 Task: Change  the formatting of the data to Which is Less than 10, In conditional formating, put the option 'Light Red Fill with Drak Red Text. 'add another formatting option Format As Table, insert the option Blue Table style Light 9 , change the format of Column Width to Auto fit Row HeightIn the sheet  Attendance Tracking Sheetbook
Action: Mouse moved to (64, 151)
Screenshot: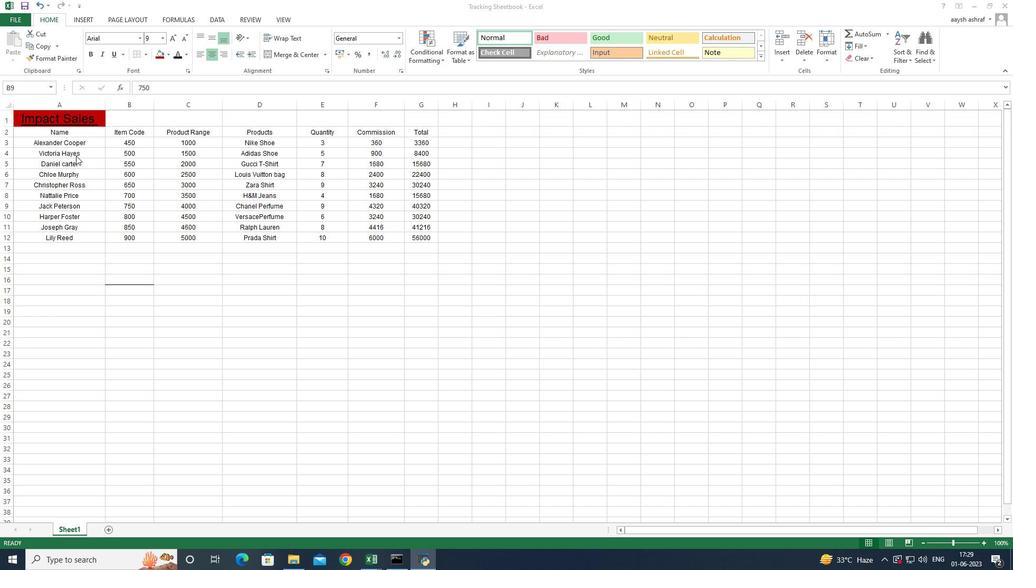 
Action: Mouse pressed left at (64, 151)
Screenshot: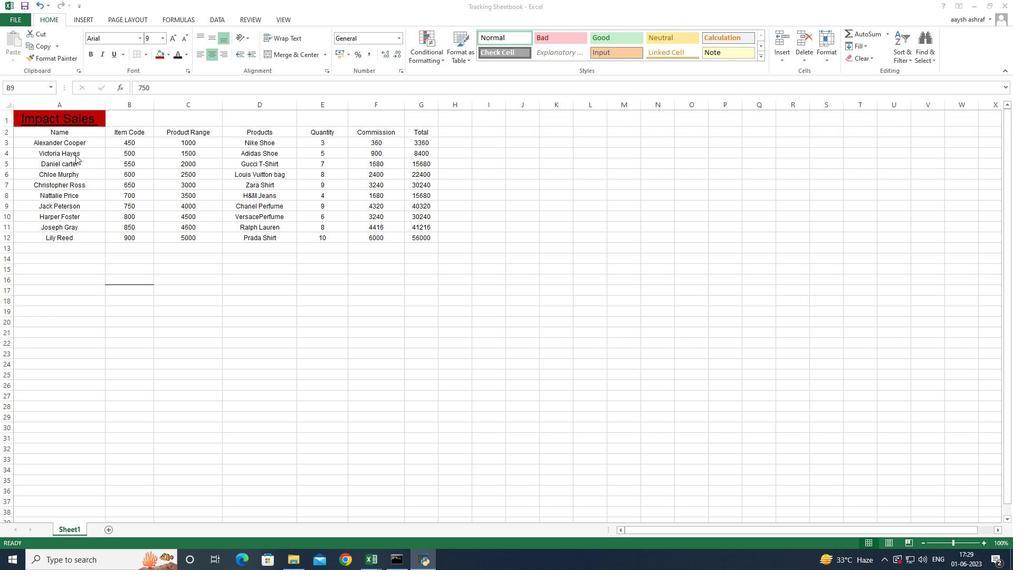 
Action: Mouse moved to (21, 129)
Screenshot: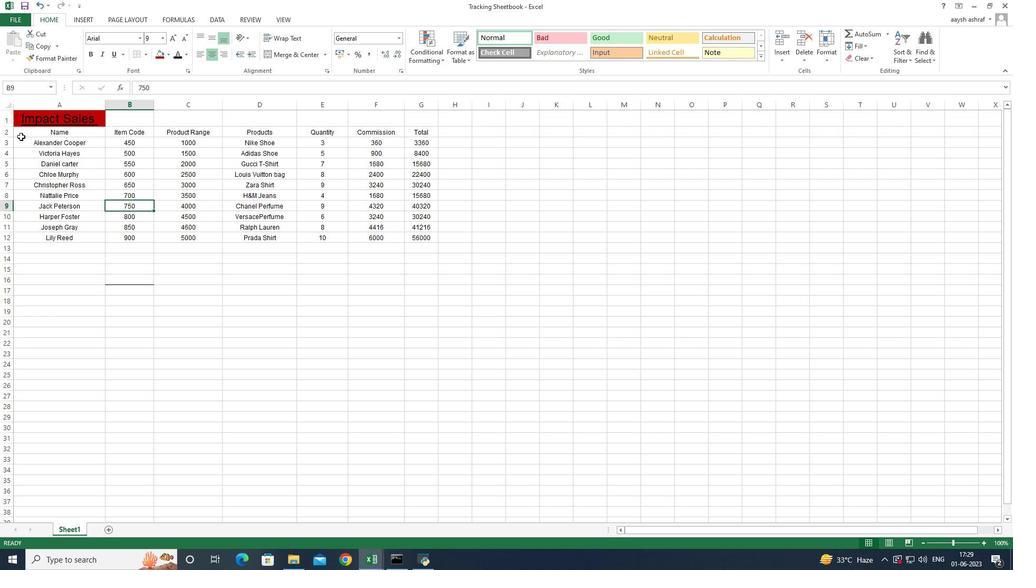 
Action: Mouse pressed left at (21, 129)
Screenshot: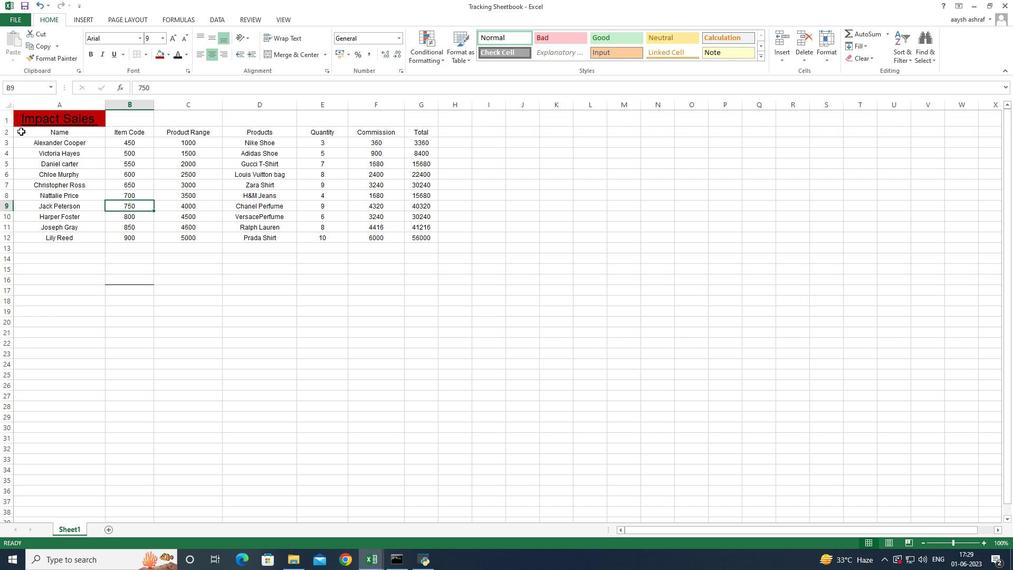 
Action: Mouse moved to (433, 48)
Screenshot: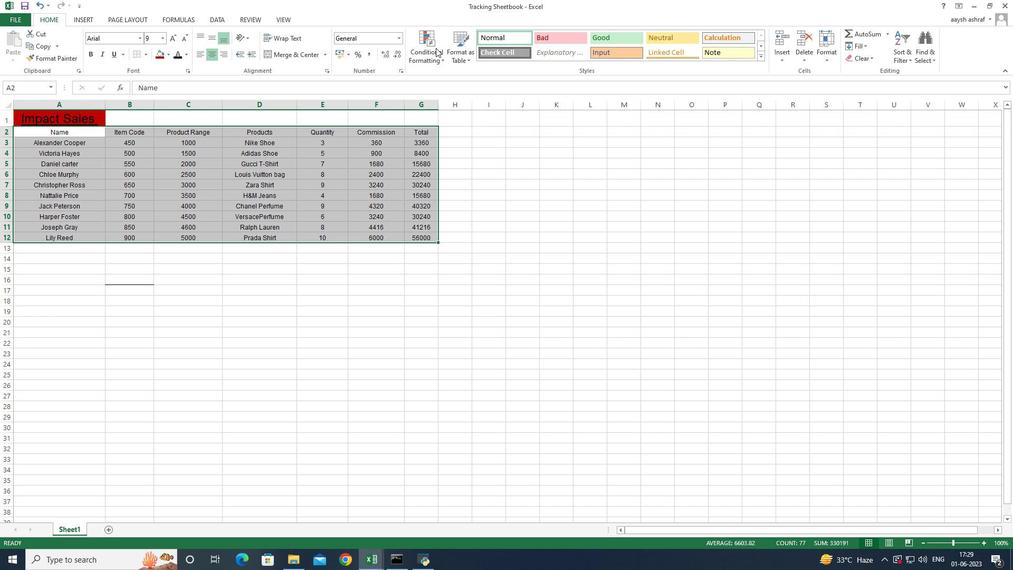 
Action: Mouse pressed left at (433, 48)
Screenshot: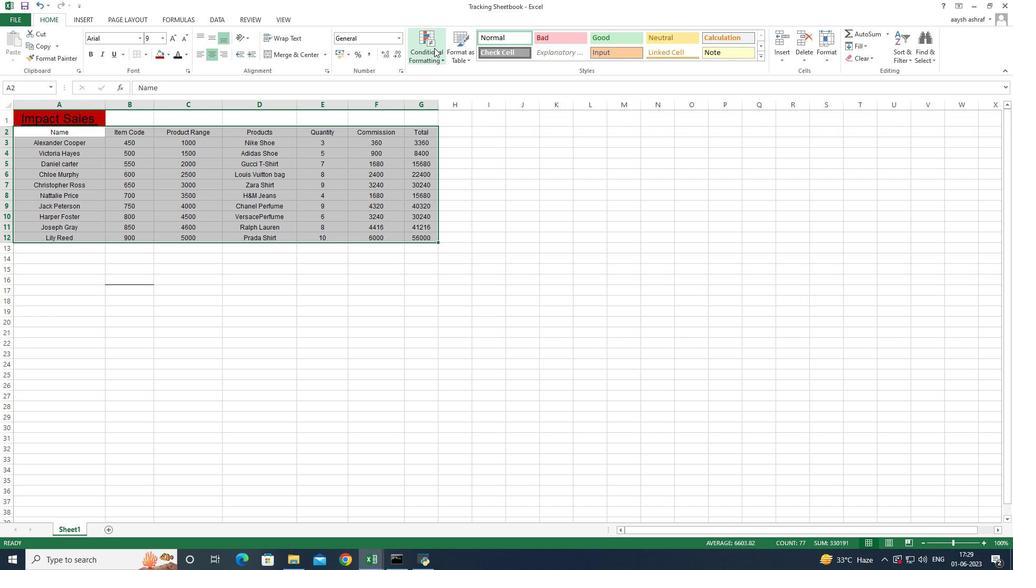 
Action: Mouse moved to (544, 98)
Screenshot: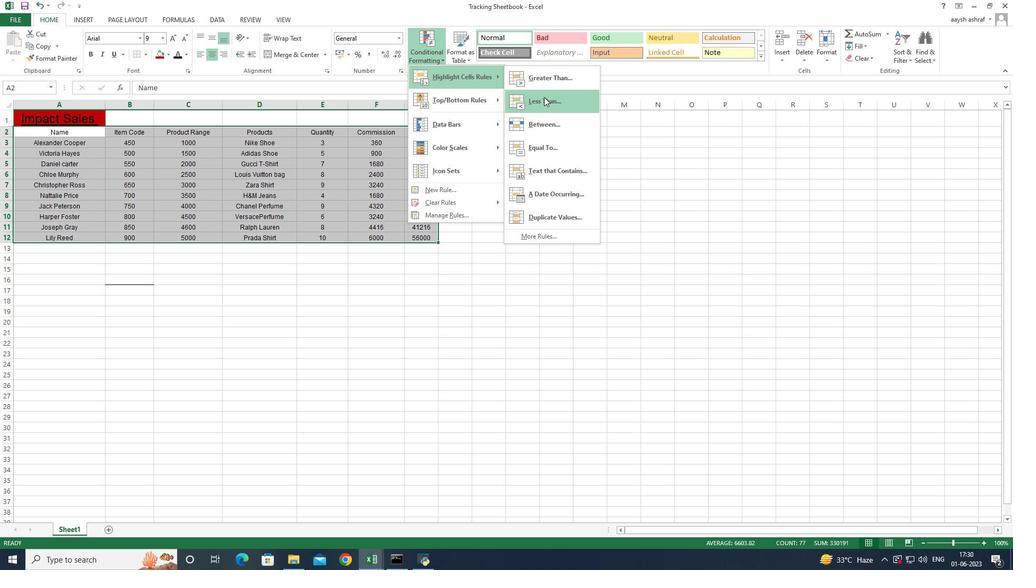 
Action: Mouse pressed left at (544, 98)
Screenshot: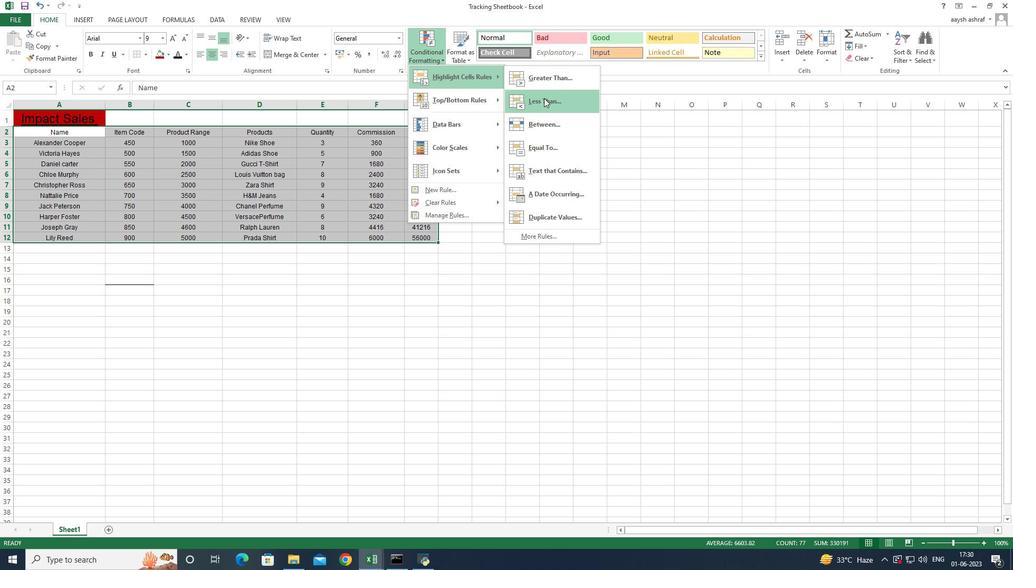 
Action: Mouse moved to (222, 275)
Screenshot: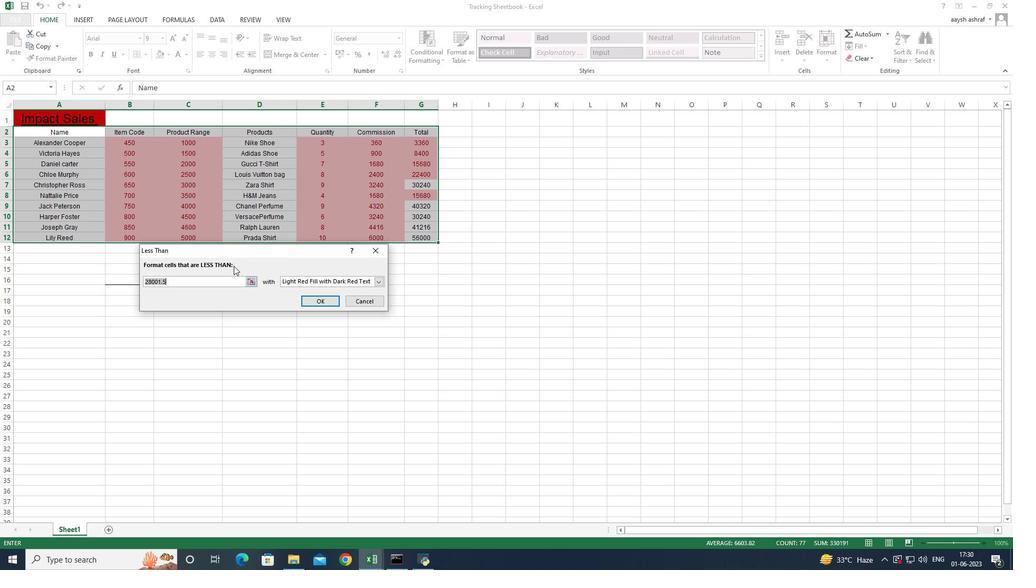 
Action: Key pressed <Key.backspace>10
Screenshot: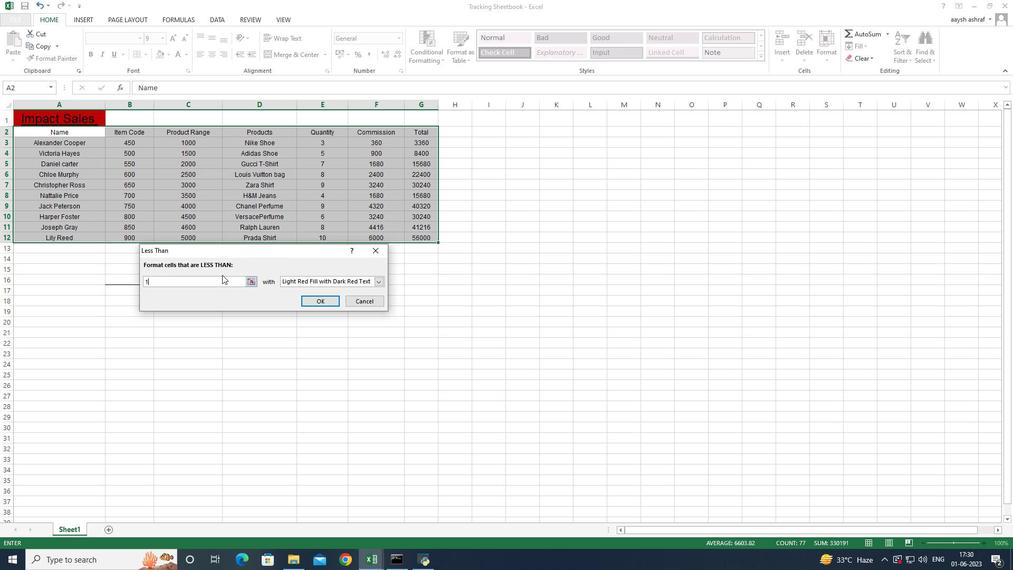 
Action: Mouse moved to (379, 278)
Screenshot: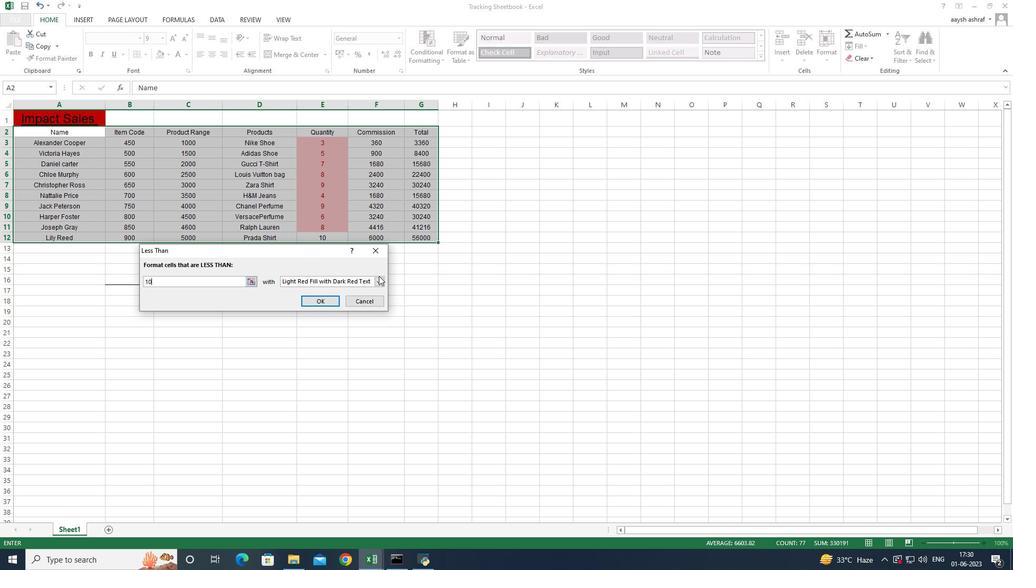 
Action: Mouse pressed left at (379, 278)
Screenshot: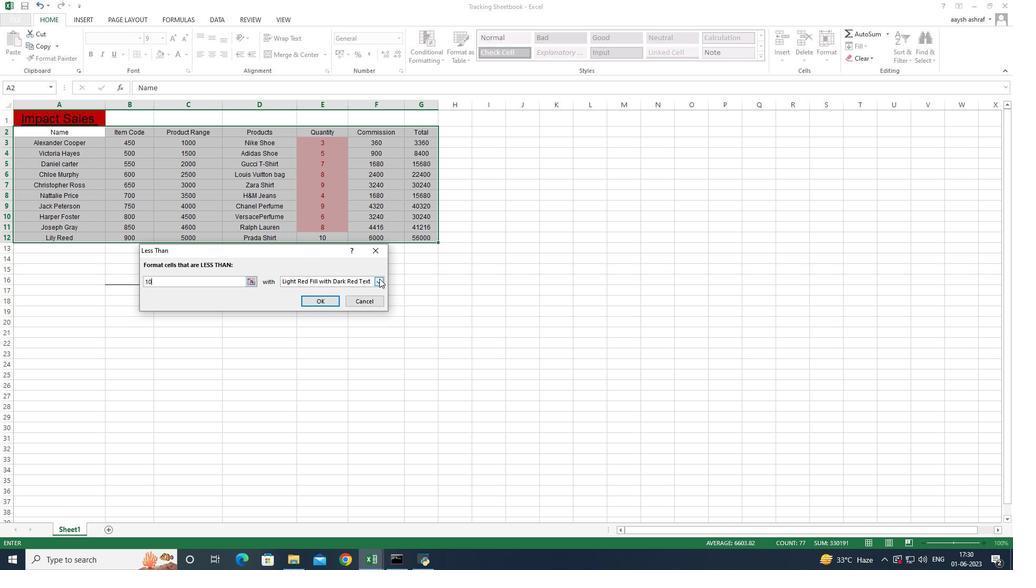 
Action: Mouse moved to (339, 290)
Screenshot: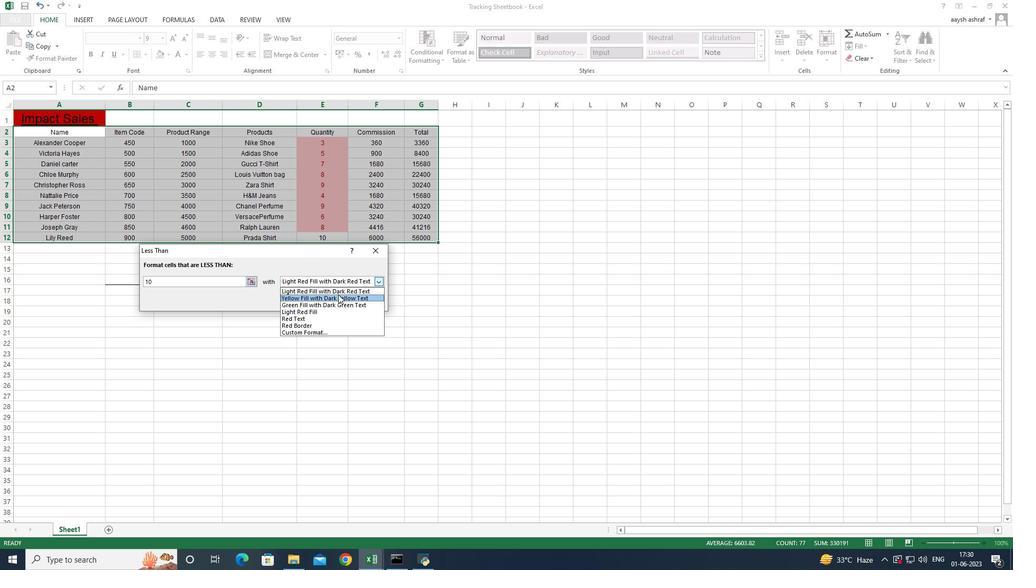 
Action: Mouse pressed left at (339, 290)
Screenshot: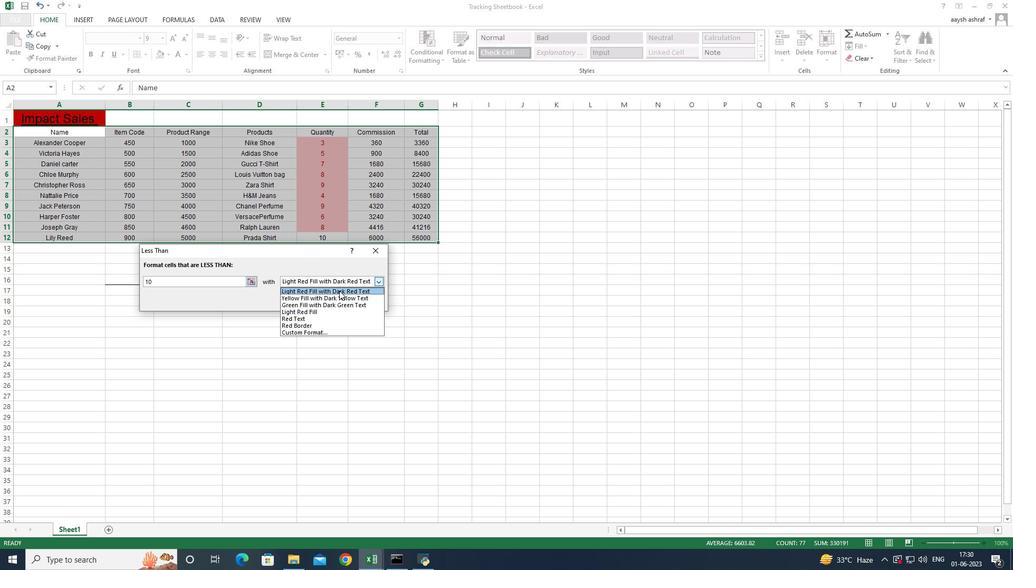 
Action: Mouse moved to (318, 298)
Screenshot: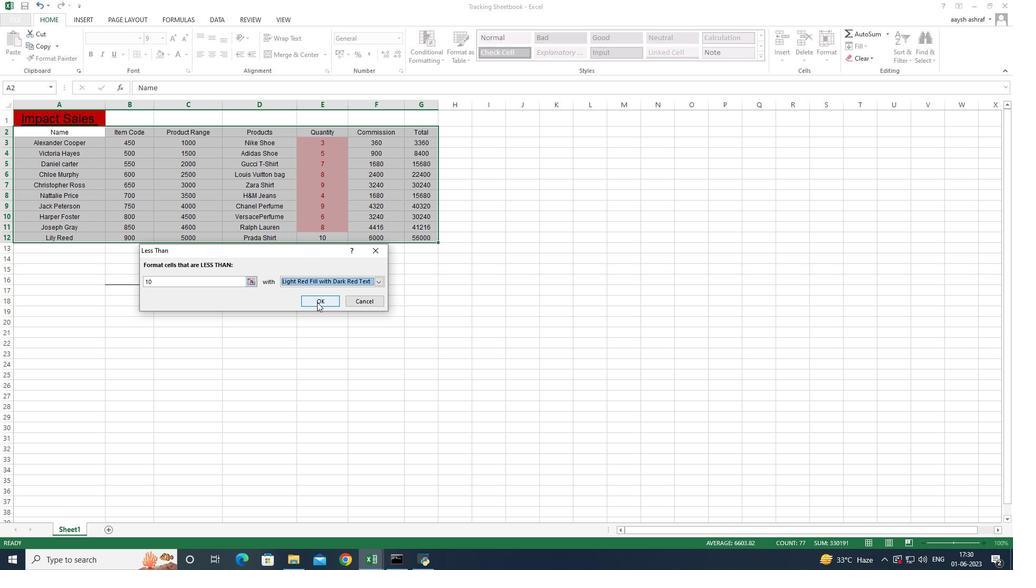 
Action: Mouse pressed left at (318, 298)
Screenshot: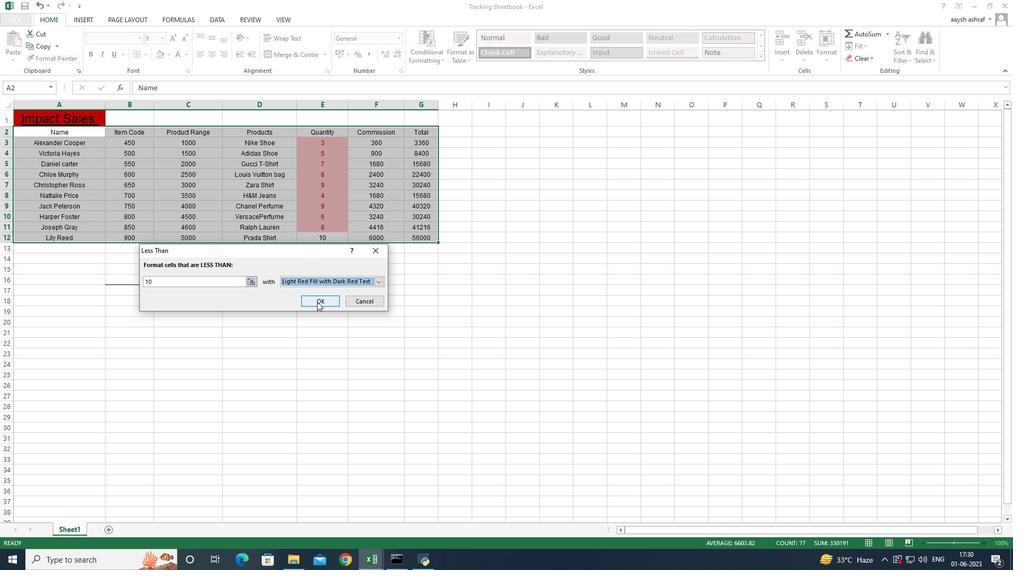
Action: Mouse moved to (457, 47)
Screenshot: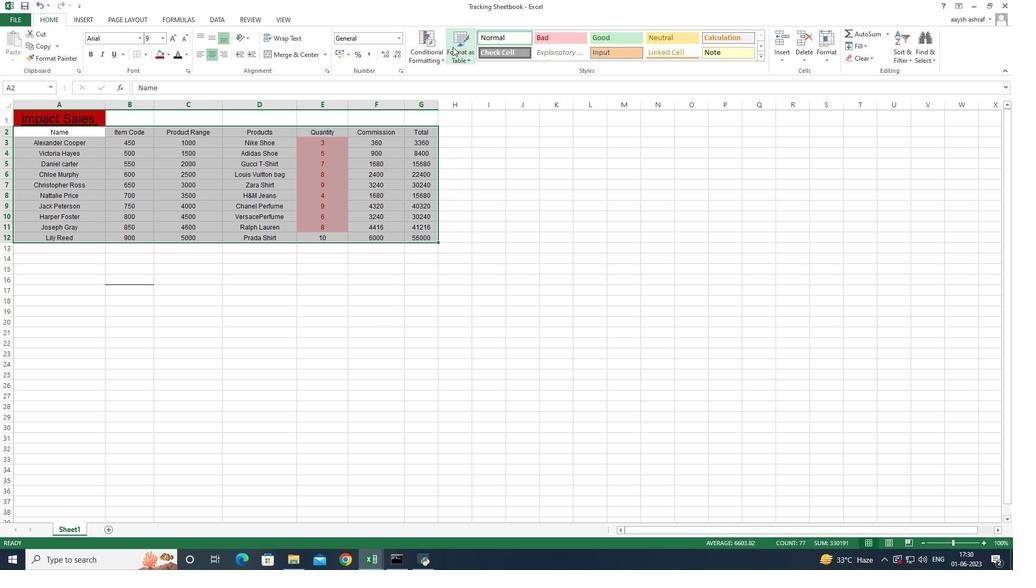 
Action: Mouse pressed left at (457, 47)
Screenshot: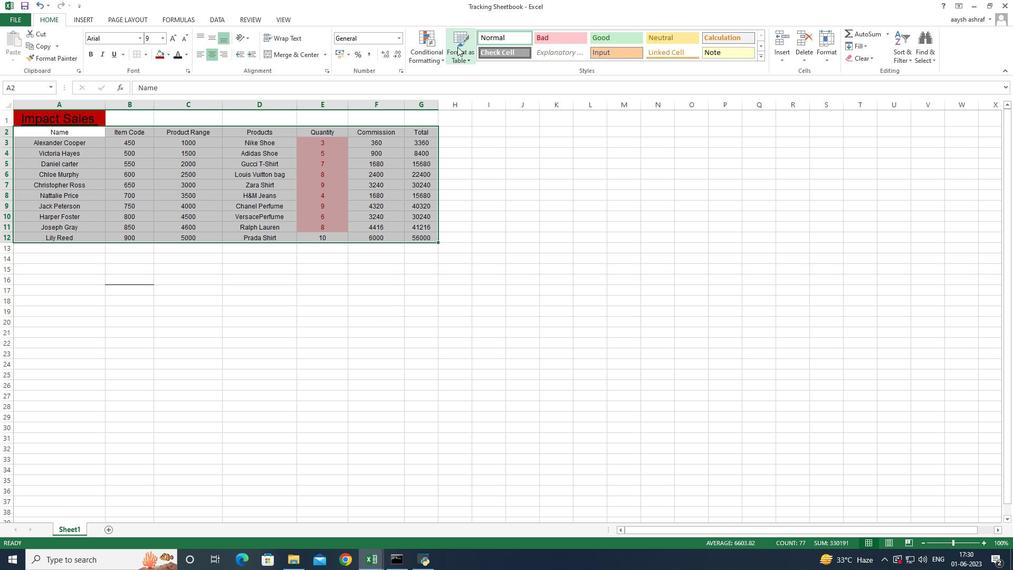 
Action: Mouse moved to (600, 215)
Screenshot: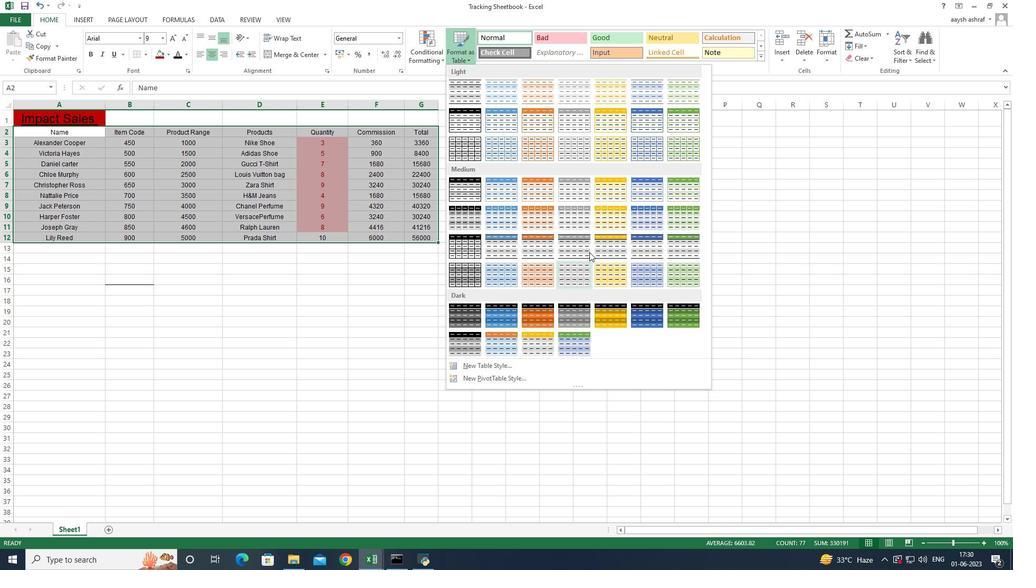 
Action: Mouse scrolled (600, 216) with delta (0, 0)
Screenshot: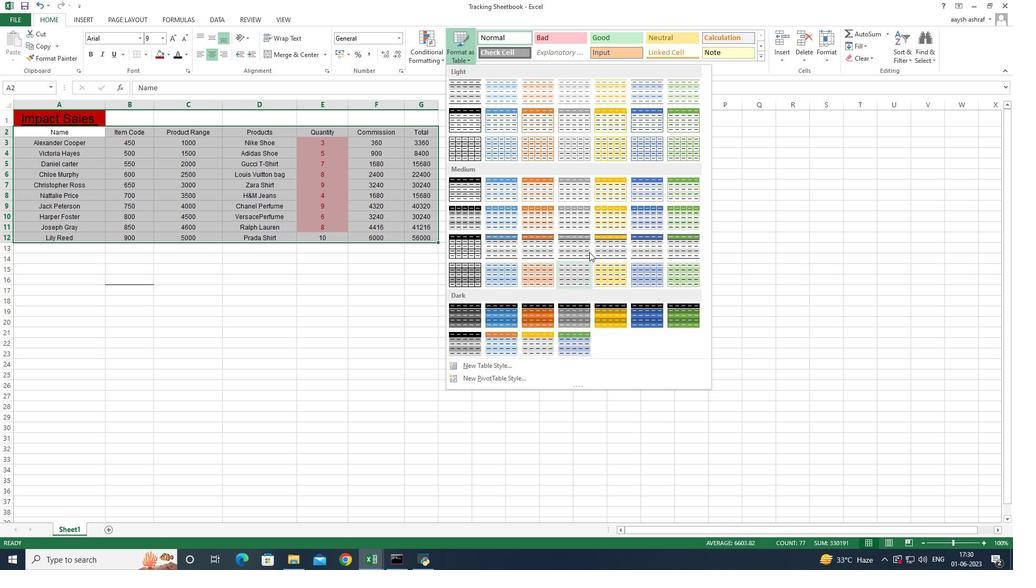
Action: Mouse scrolled (600, 216) with delta (0, 0)
Screenshot: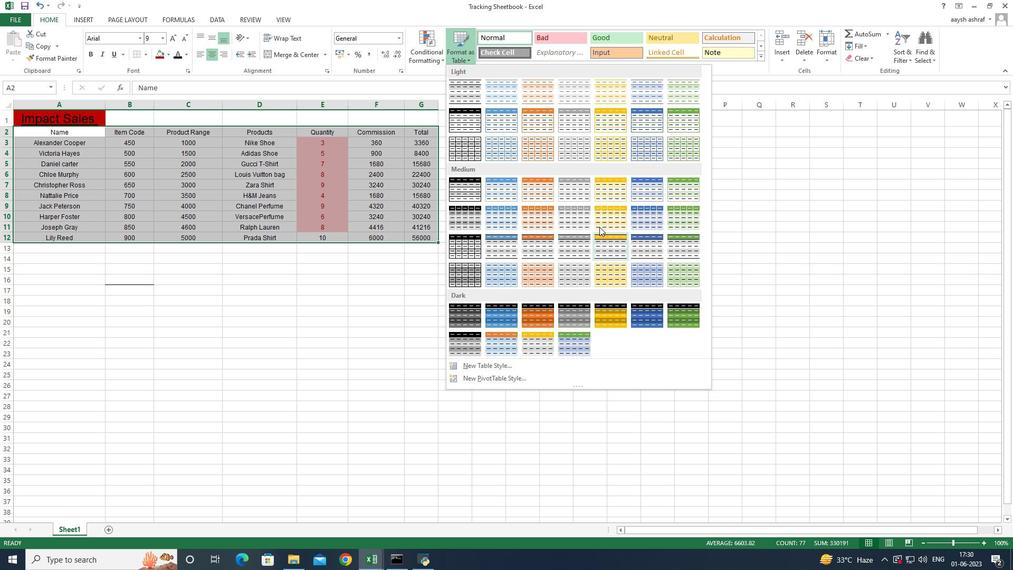 
Action: Mouse scrolled (600, 216) with delta (0, 0)
Screenshot: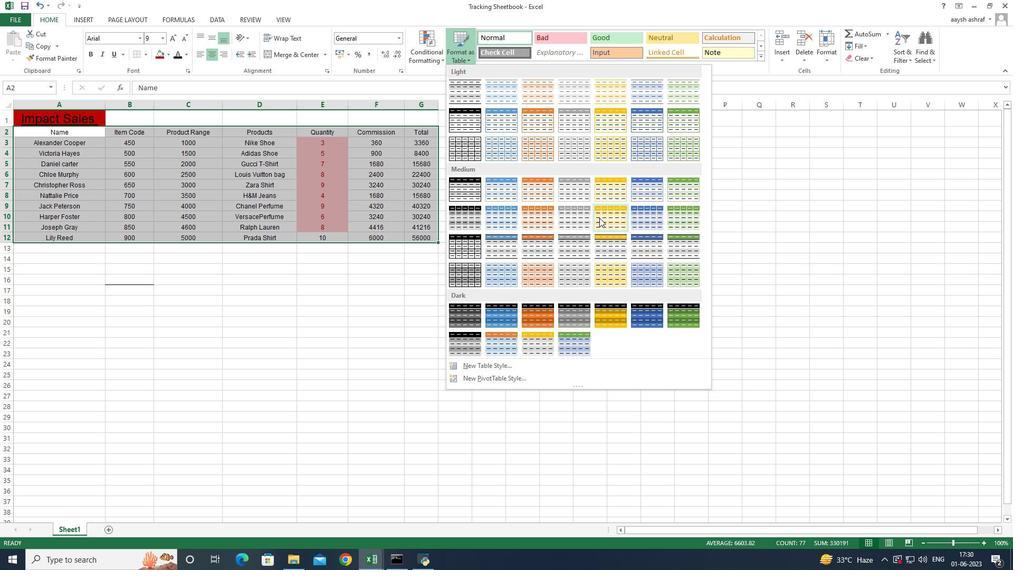 
Action: Mouse scrolled (600, 216) with delta (0, 0)
Screenshot: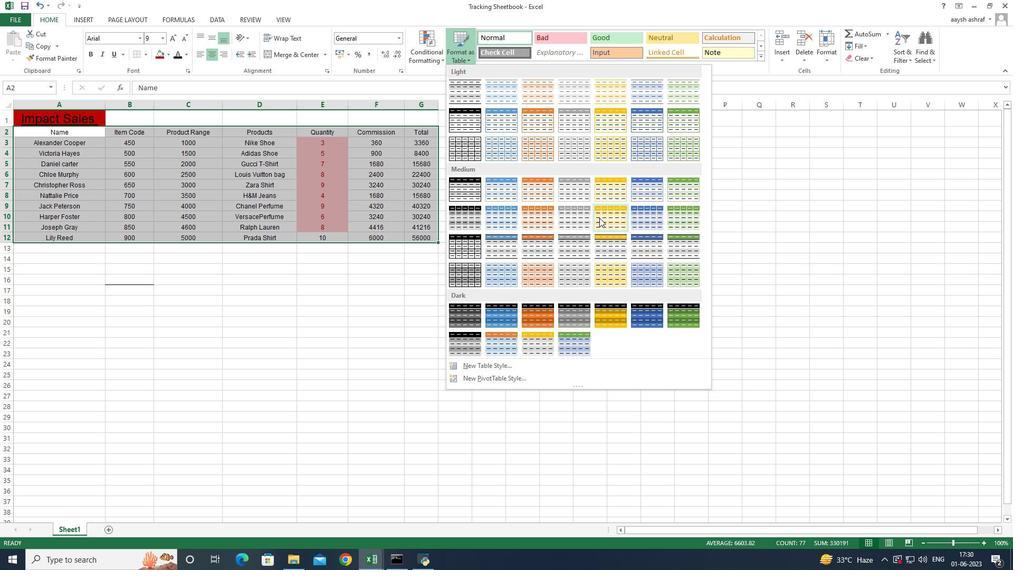 
Action: Mouse moved to (523, 207)
Screenshot: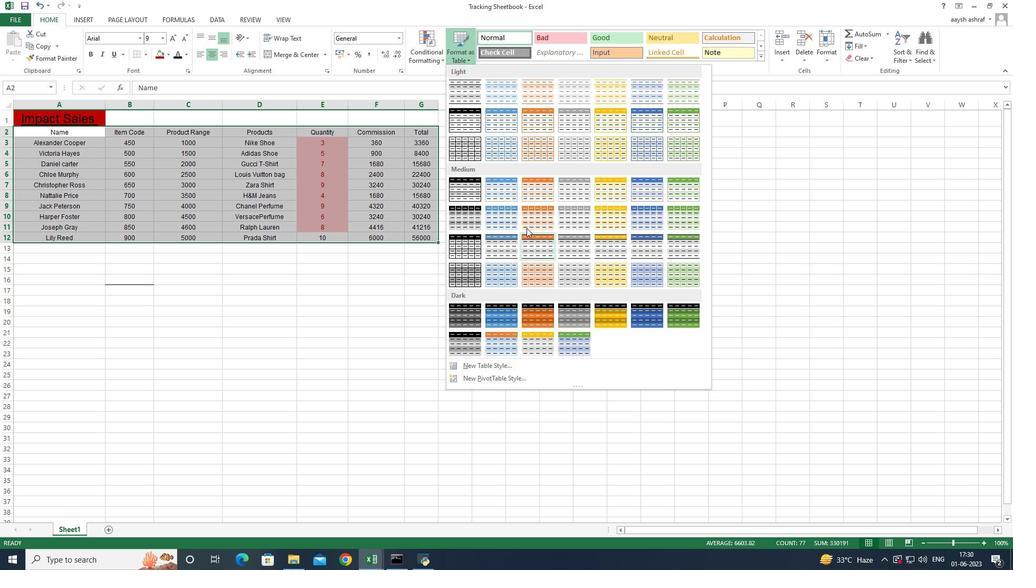
Action: Mouse scrolled (523, 207) with delta (0, 0)
Screenshot: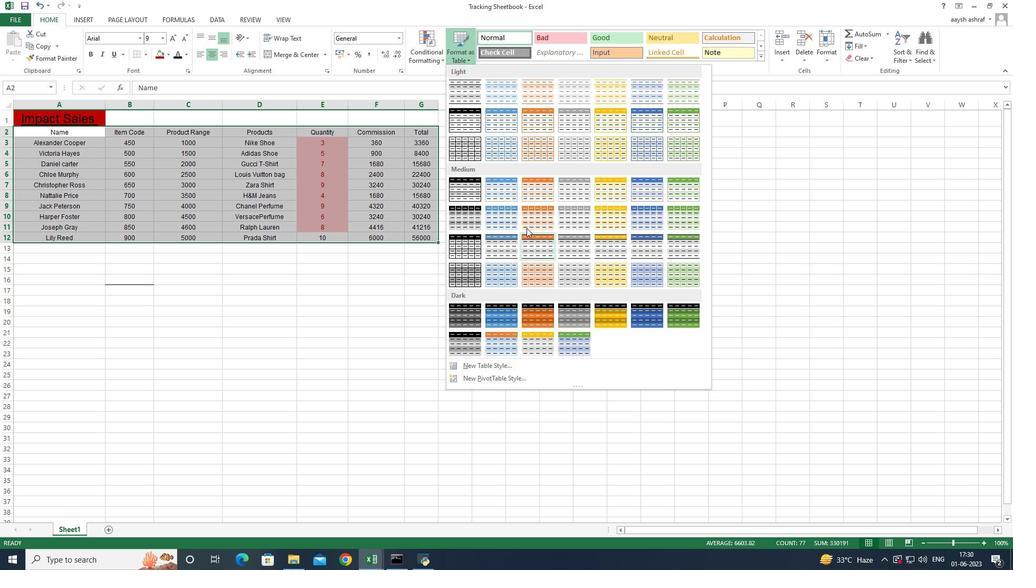 
Action: Mouse scrolled (523, 207) with delta (0, 0)
Screenshot: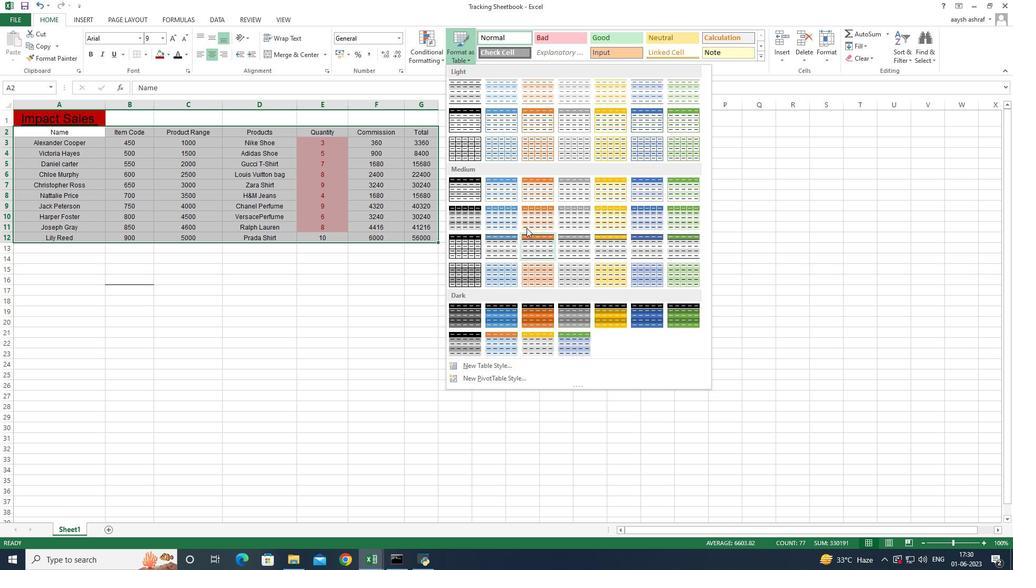 
Action: Mouse scrolled (523, 207) with delta (0, 0)
Screenshot: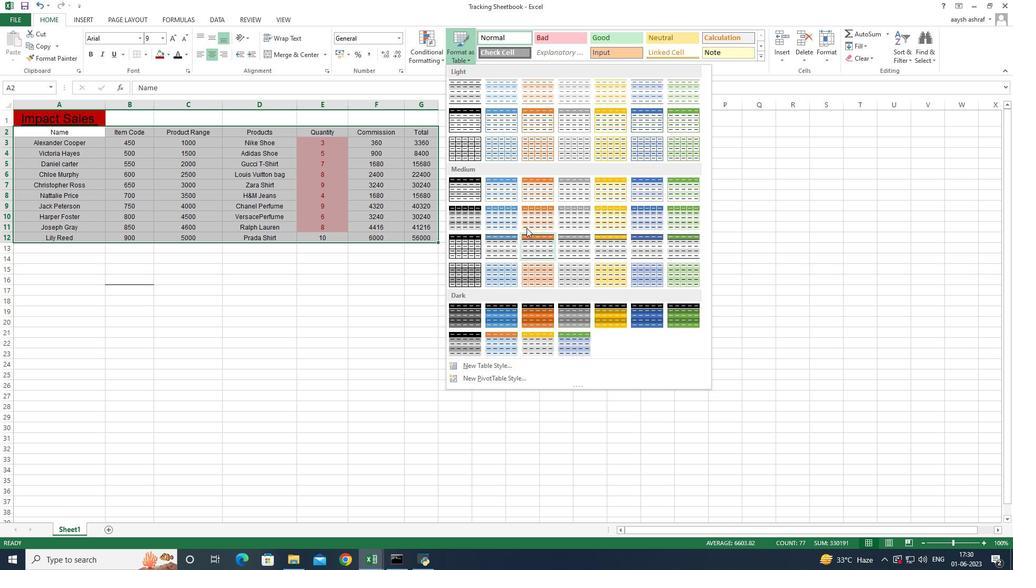 
Action: Mouse scrolled (523, 207) with delta (0, 0)
Screenshot: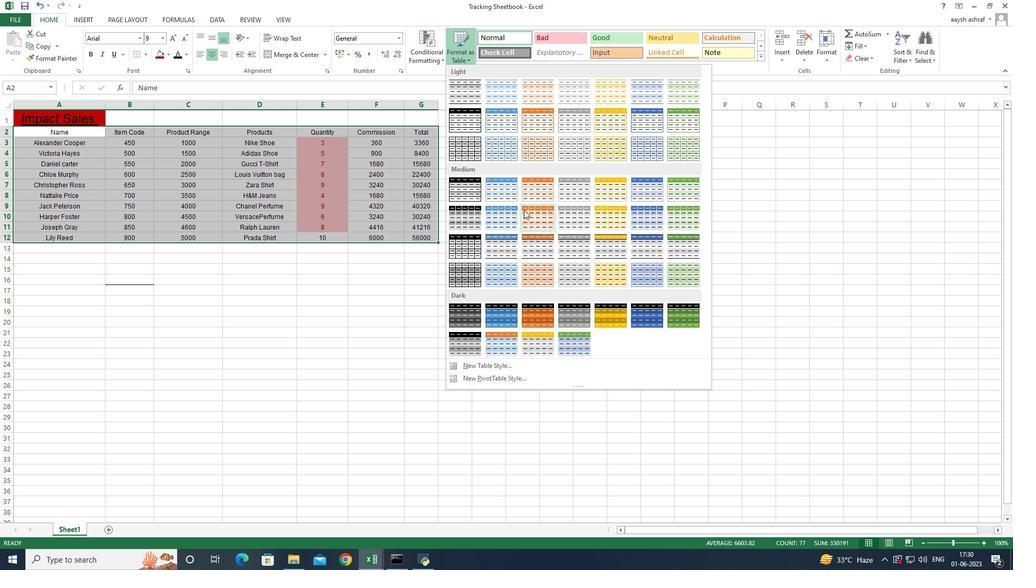 
Action: Mouse scrolled (523, 207) with delta (0, 0)
Screenshot: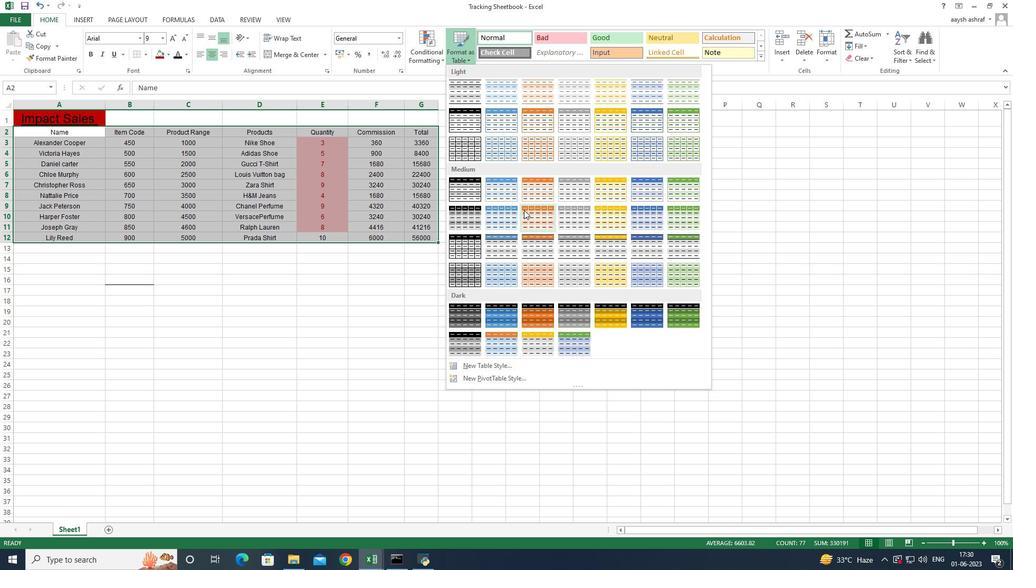 
Action: Mouse moved to (523, 205)
Screenshot: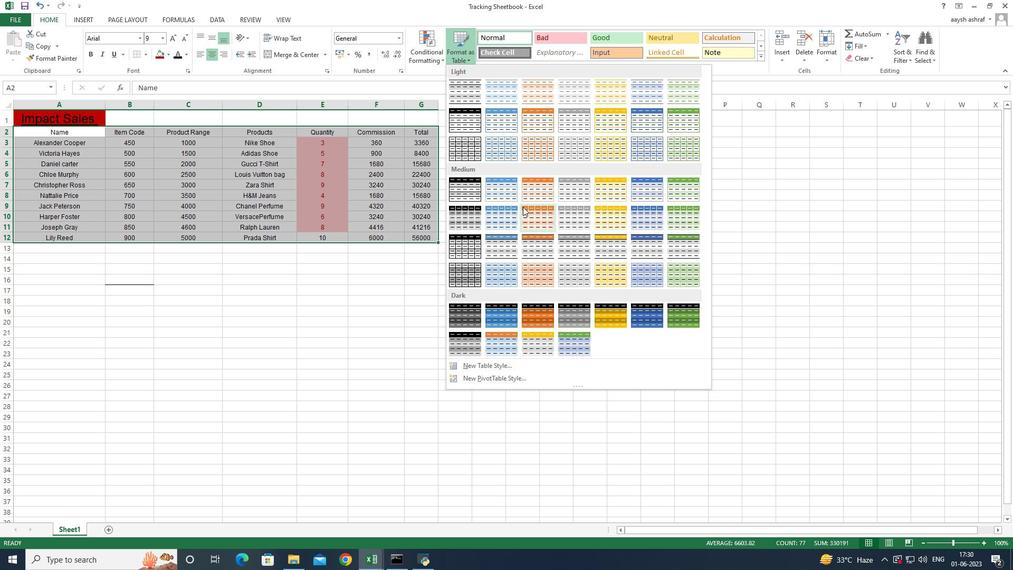 
Action: Mouse scrolled (523, 206) with delta (0, 0)
Screenshot: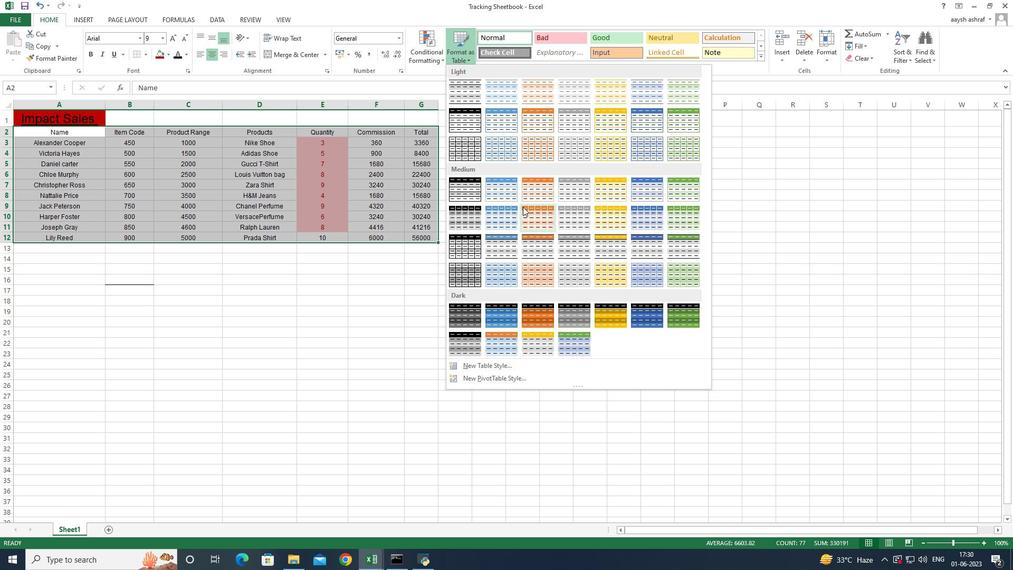 
Action: Mouse scrolled (523, 206) with delta (0, 0)
Screenshot: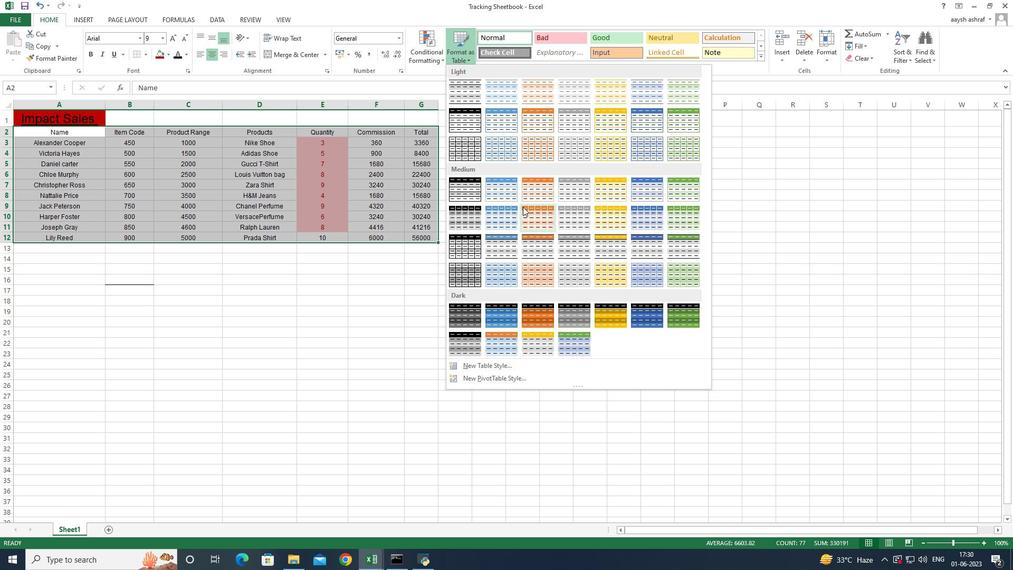 
Action: Mouse scrolled (523, 206) with delta (0, 0)
Screenshot: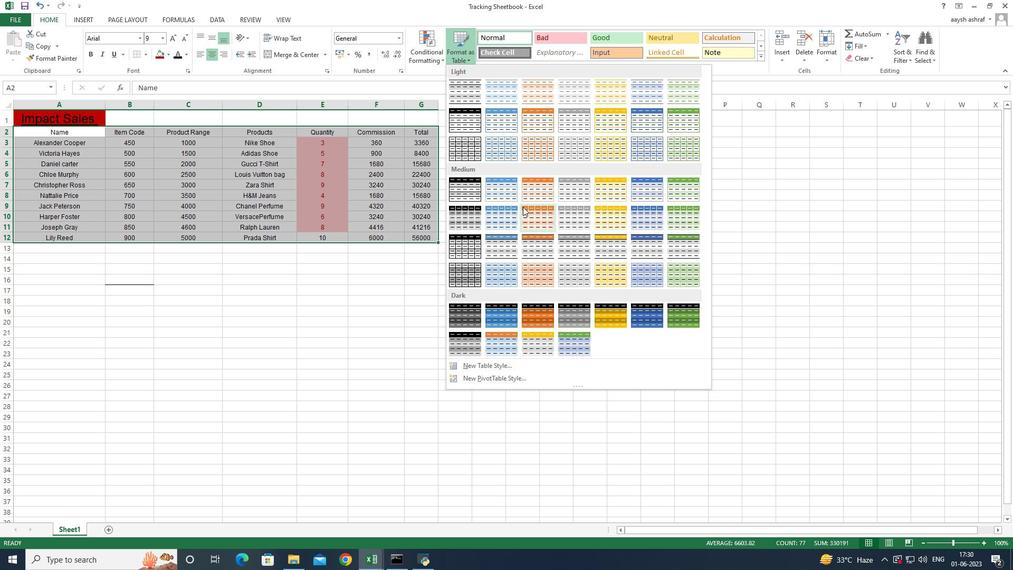 
Action: Mouse scrolled (523, 206) with delta (0, 0)
Screenshot: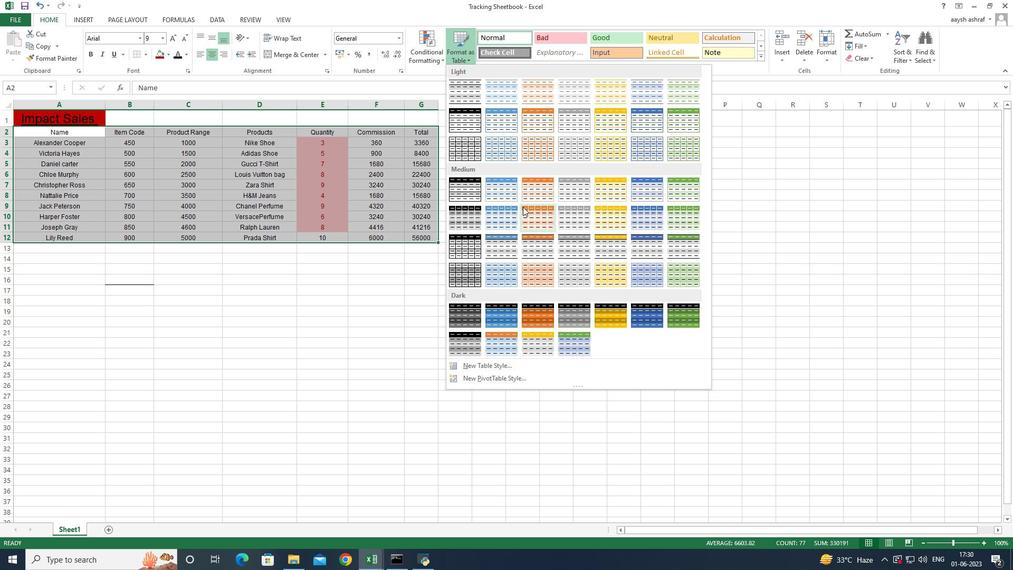 
Action: Mouse scrolled (523, 206) with delta (0, 0)
Screenshot: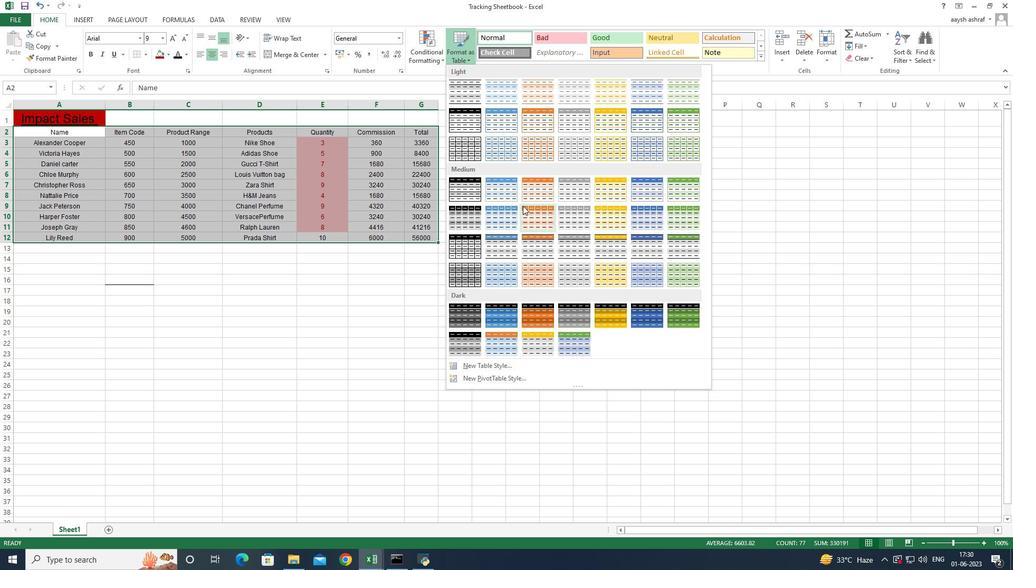
Action: Mouse moved to (510, 51)
Screenshot: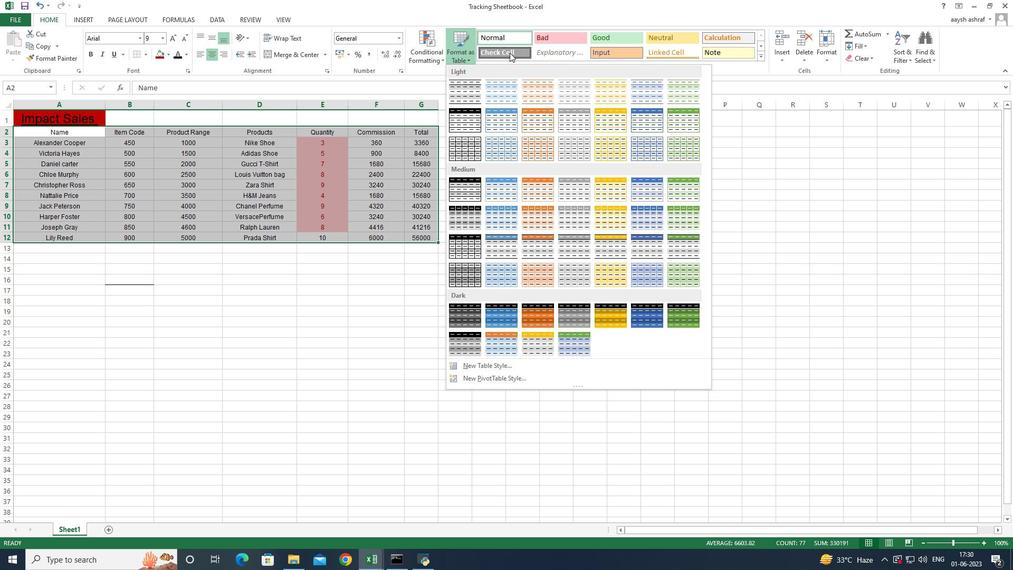 
Action: Mouse pressed left at (510, 51)
Screenshot: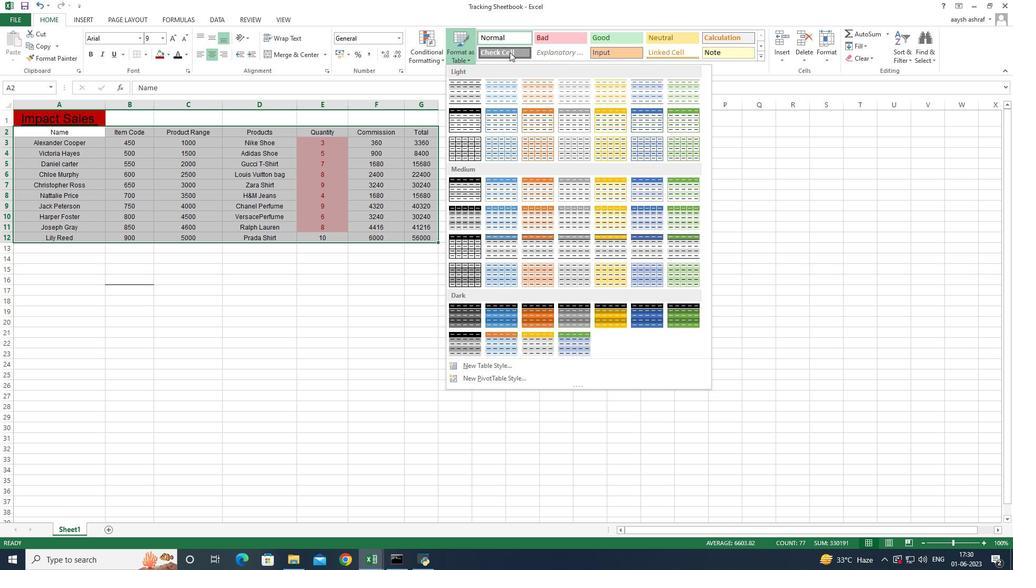 
Action: Mouse moved to (507, 51)
Screenshot: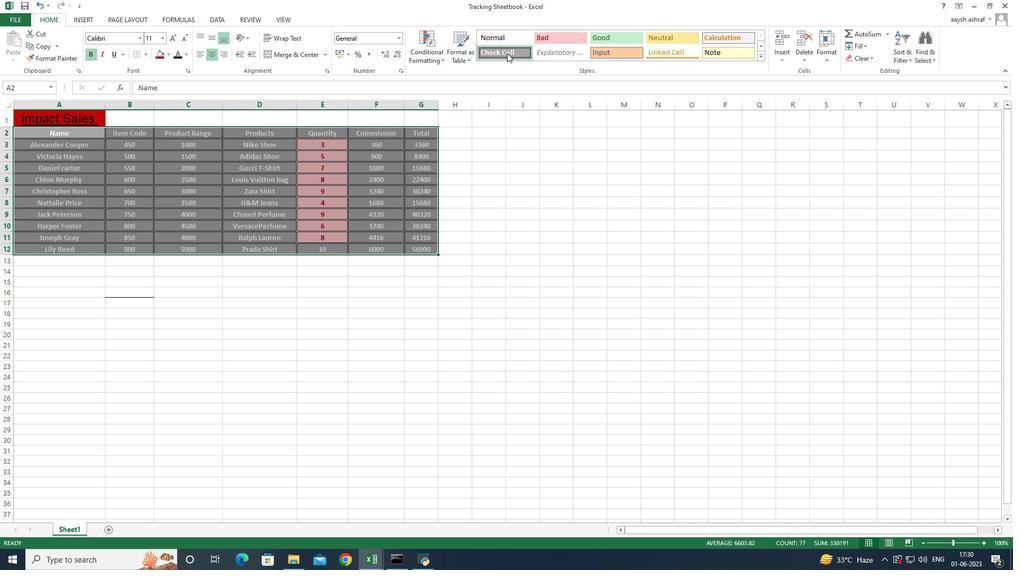 
Action: Mouse pressed left at (507, 51)
Screenshot: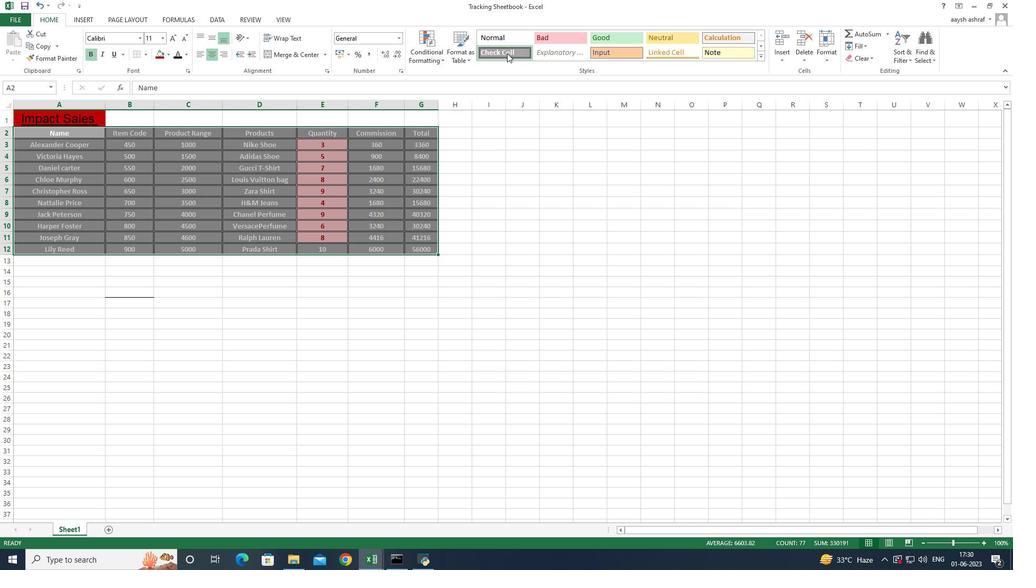 
Action: Mouse moved to (495, 67)
Screenshot: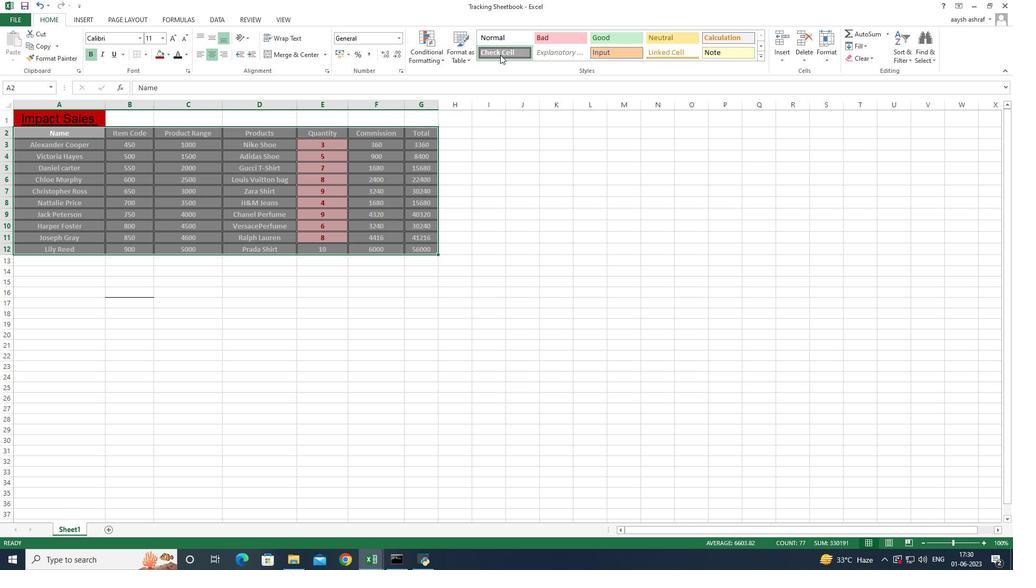 
Action: Key pressed ctrl+Z
Screenshot: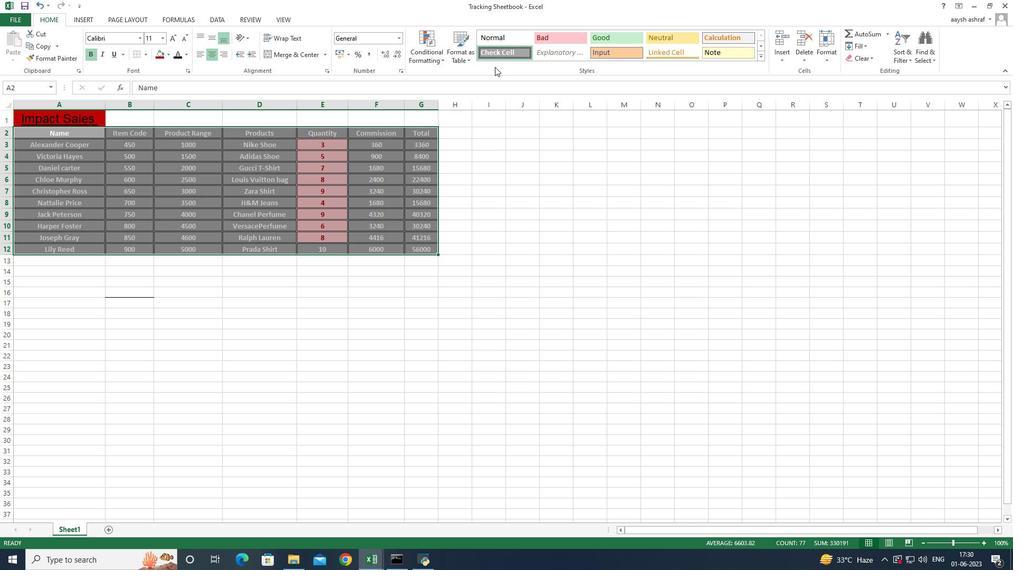 
Action: Mouse moved to (473, 147)
Screenshot: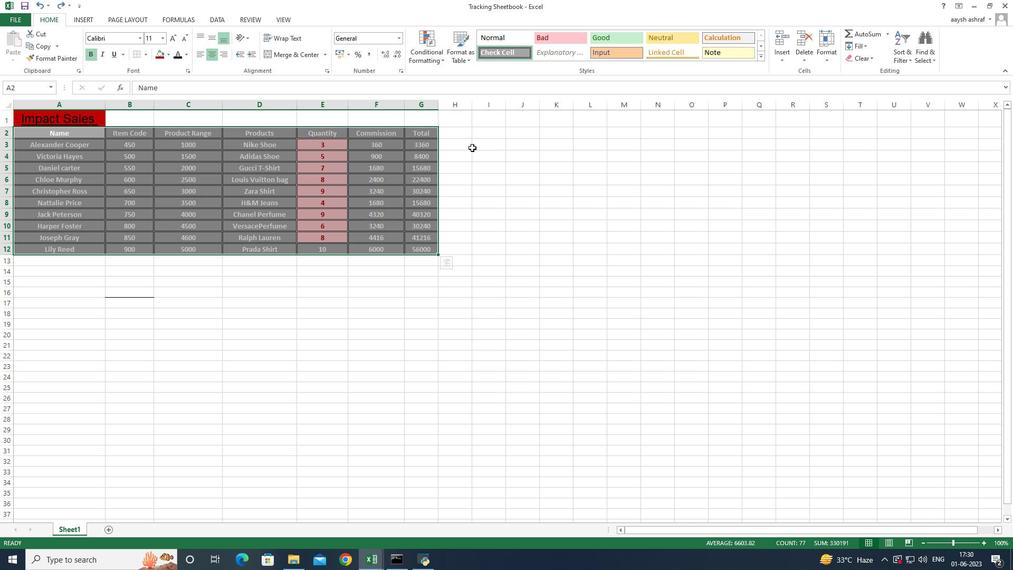 
Action: Mouse pressed left at (473, 147)
Screenshot: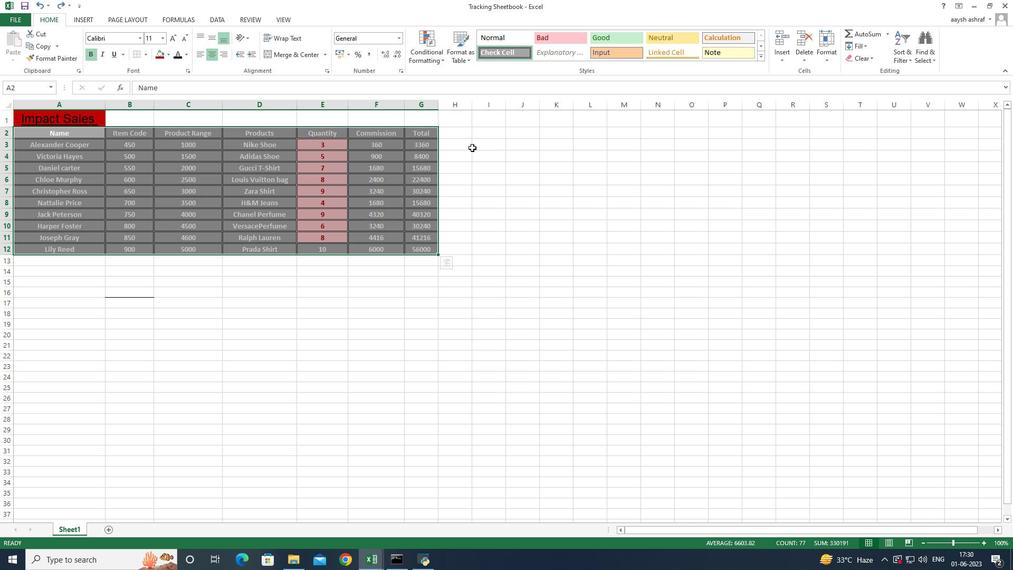 
Action: Mouse moved to (474, 147)
Screenshot: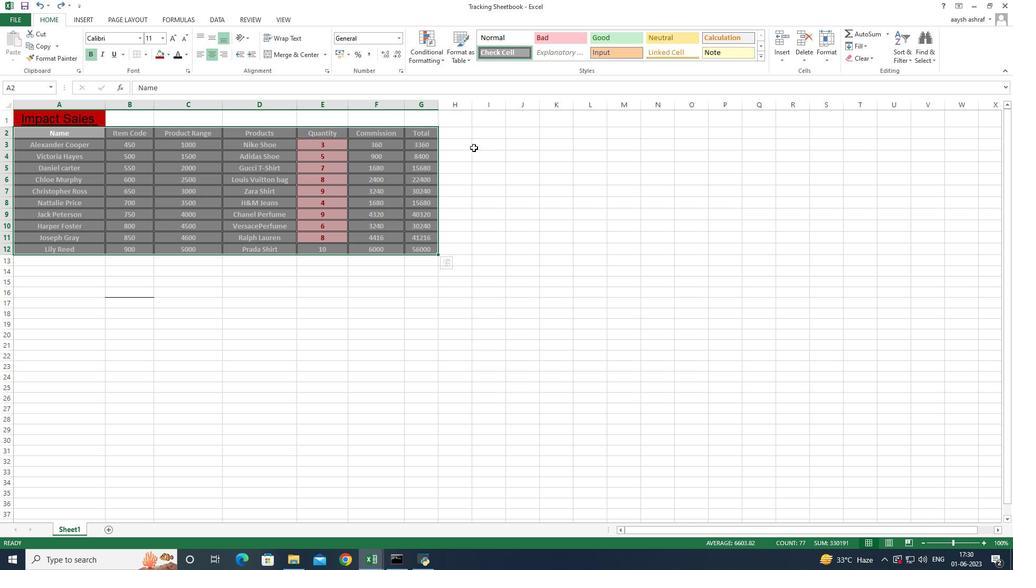 
Action: Key pressed ctrl+Z
Screenshot: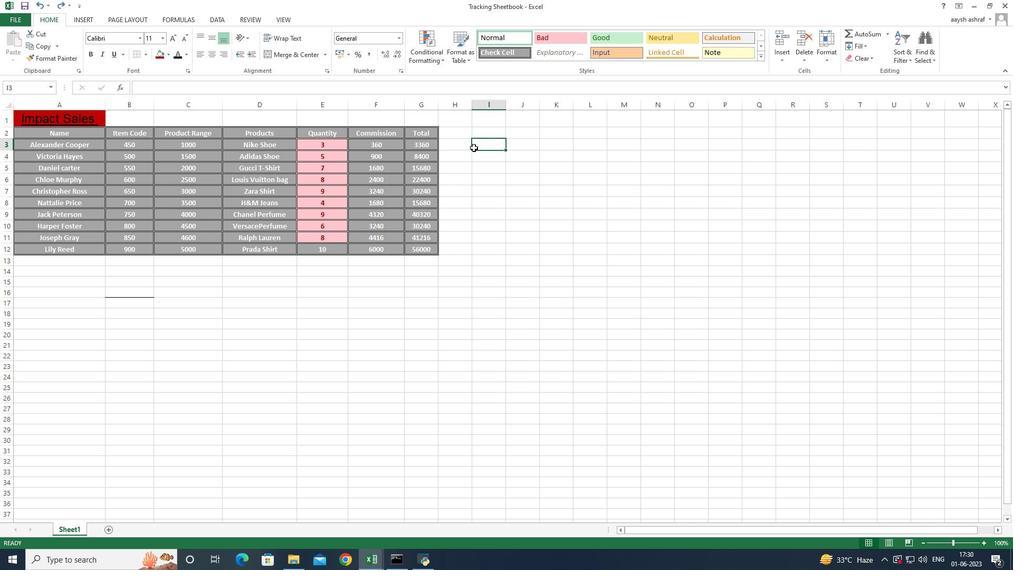 
Action: Mouse moved to (455, 49)
Screenshot: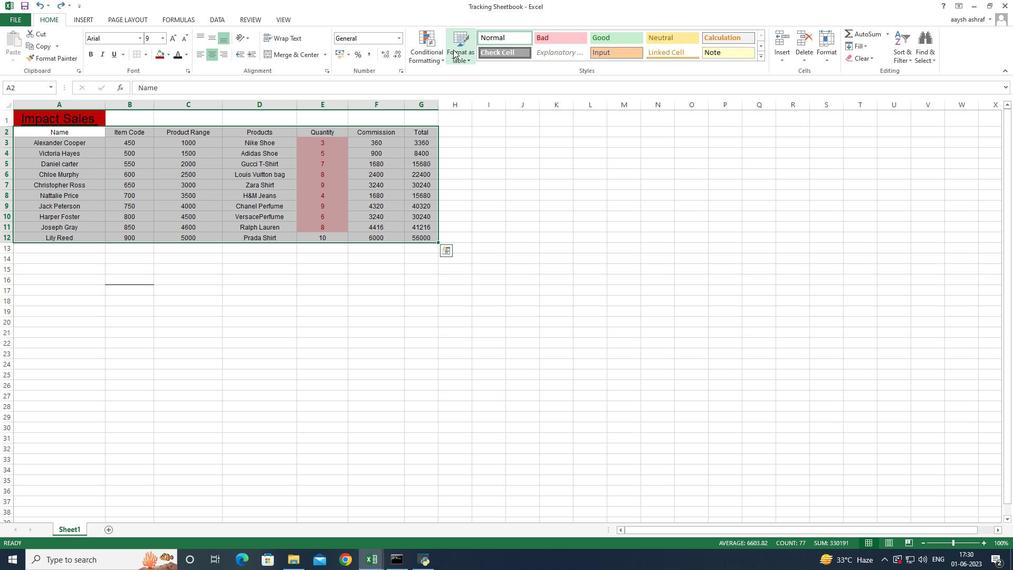 
Action: Mouse pressed left at (455, 49)
Screenshot: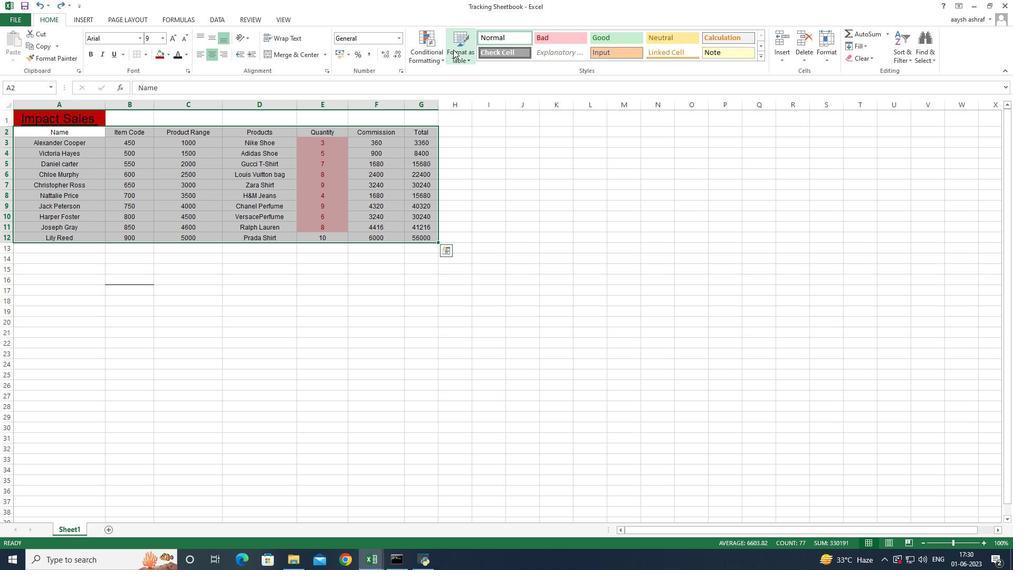 
Action: Mouse moved to (502, 175)
Screenshot: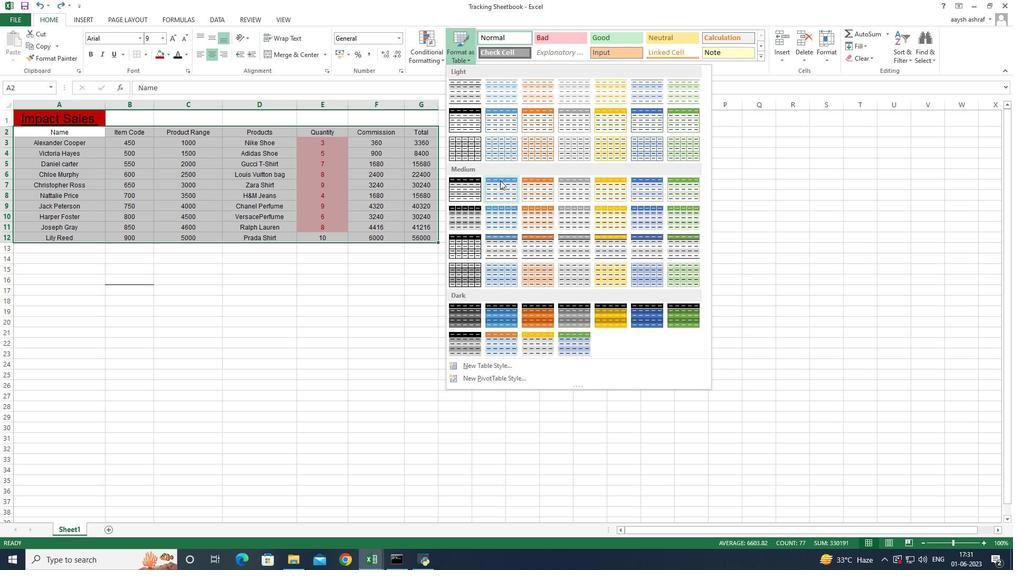 
Action: Mouse scrolled (502, 175) with delta (0, 0)
Screenshot: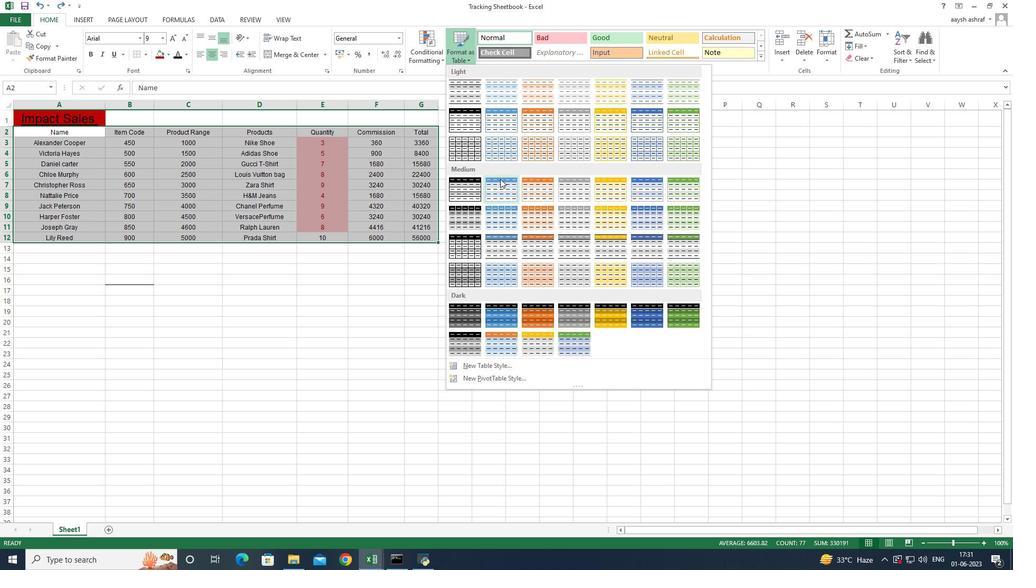 
Action: Mouse scrolled (502, 175) with delta (0, 0)
Screenshot: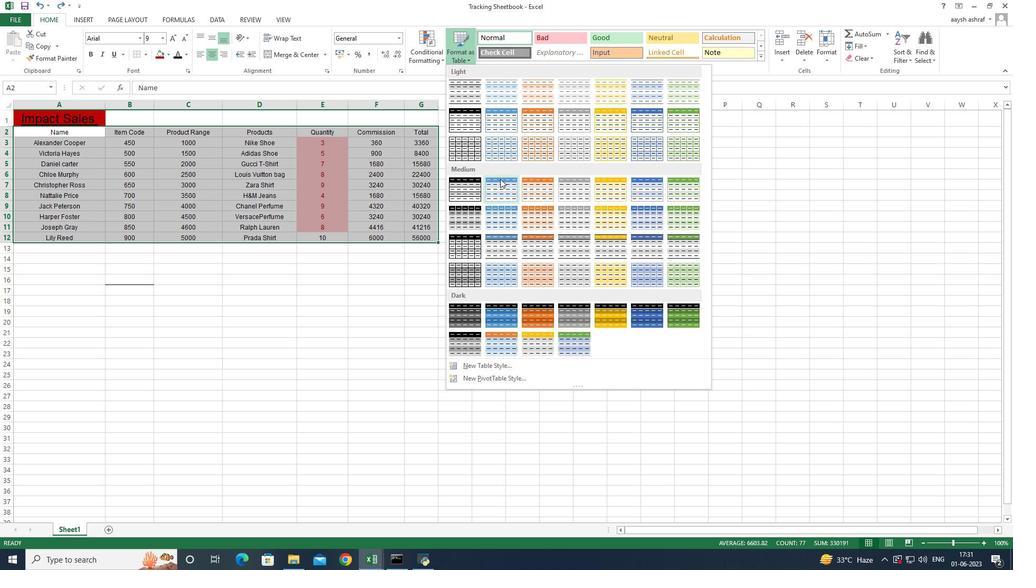 
Action: Mouse scrolled (502, 175) with delta (0, 0)
Screenshot: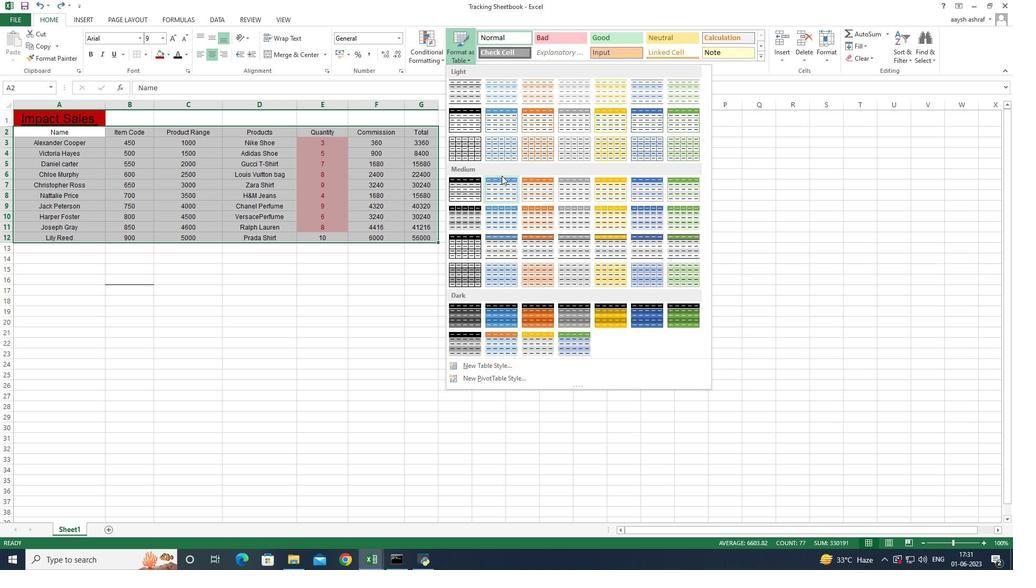 
Action: Mouse moved to (502, 189)
Screenshot: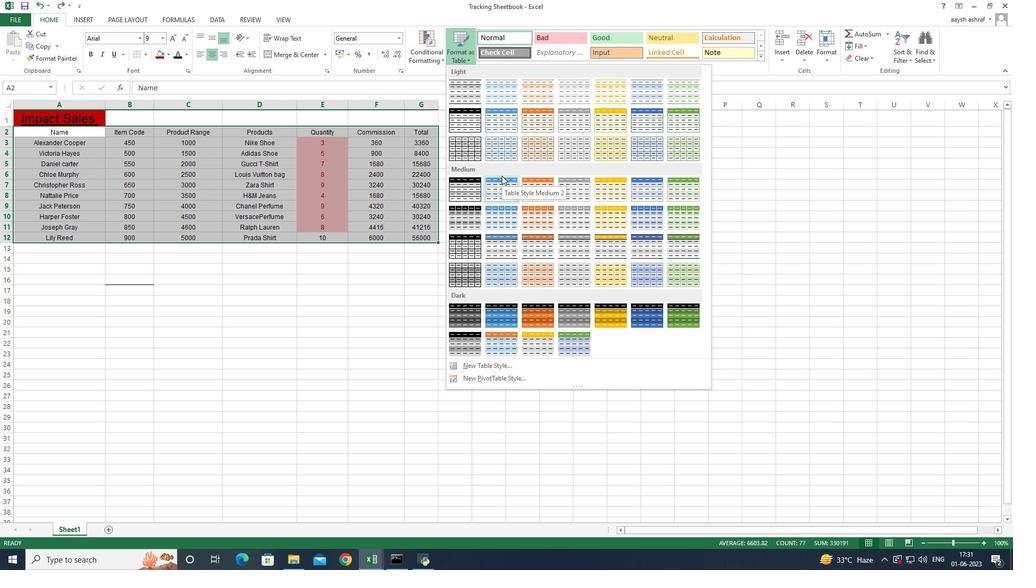 
Action: Mouse scrolled (502, 175) with delta (0, 0)
Screenshot: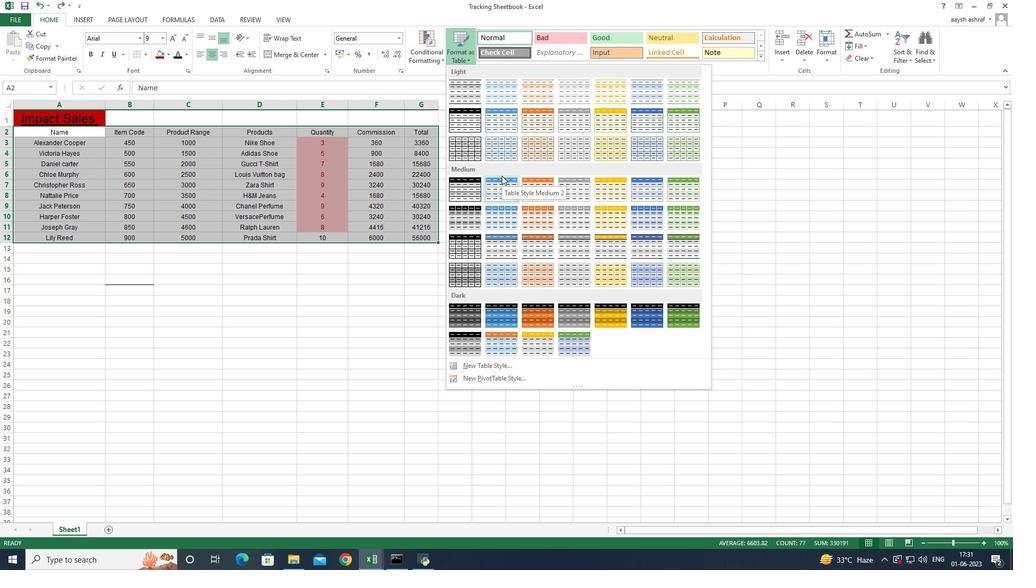 
Action: Mouse moved to (520, 234)
Screenshot: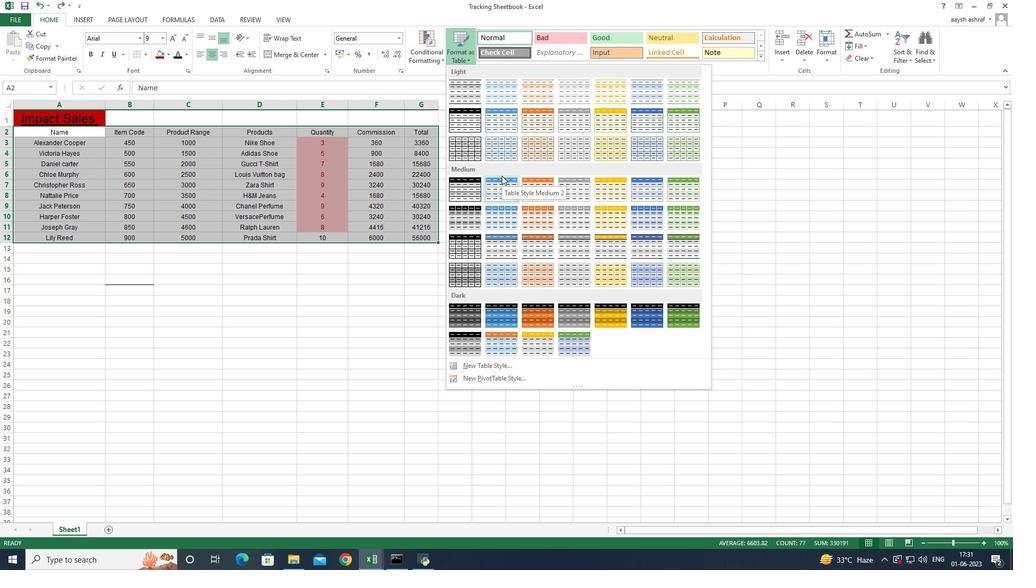 
Action: Mouse scrolled (502, 191) with delta (0, 0)
Screenshot: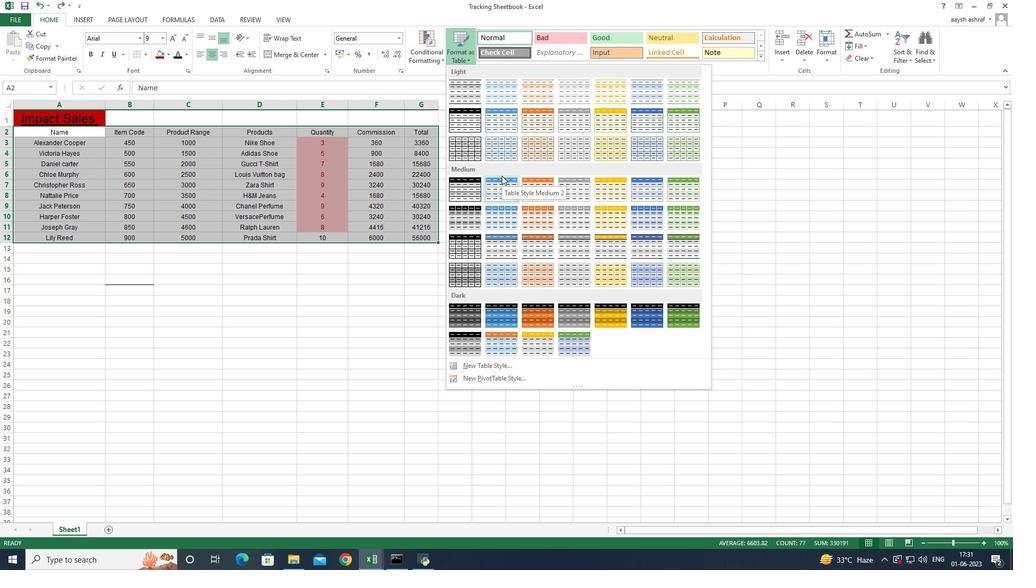 
Action: Mouse moved to (495, 366)
Screenshot: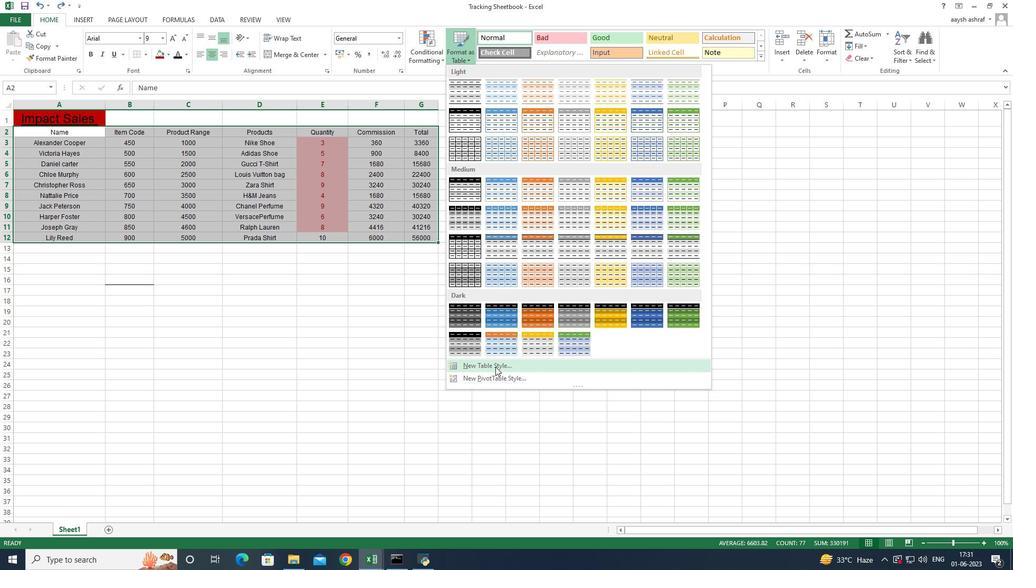 
Action: Mouse pressed left at (495, 366)
Screenshot: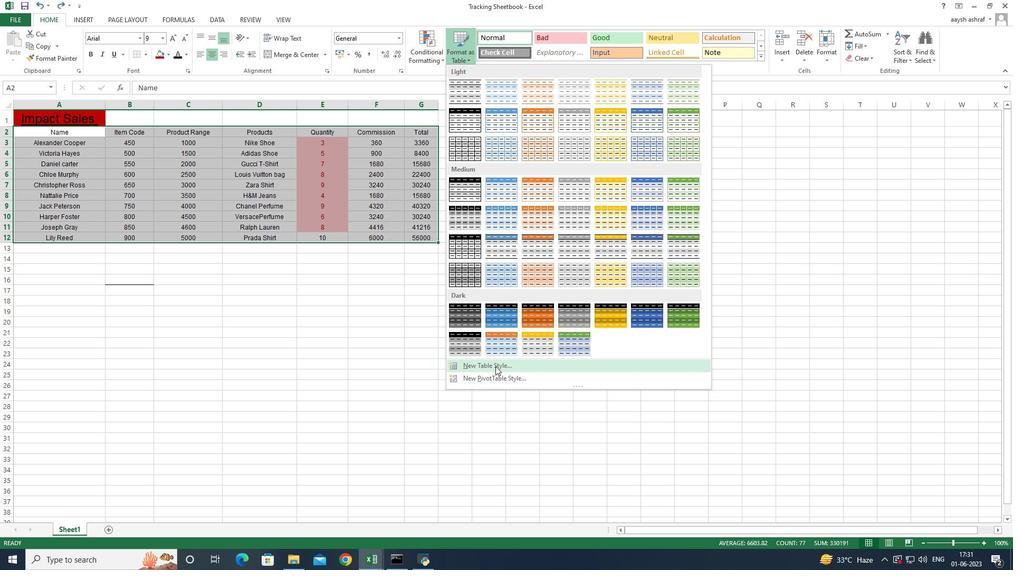
Action: Mouse moved to (205, 236)
Screenshot: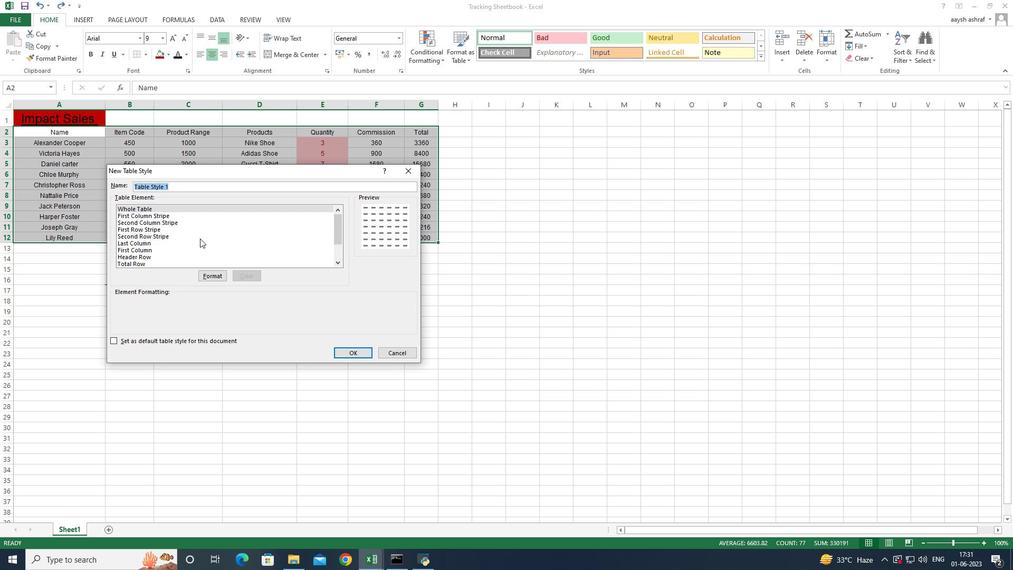 
Action: Mouse scrolled (205, 235) with delta (0, 0)
Screenshot: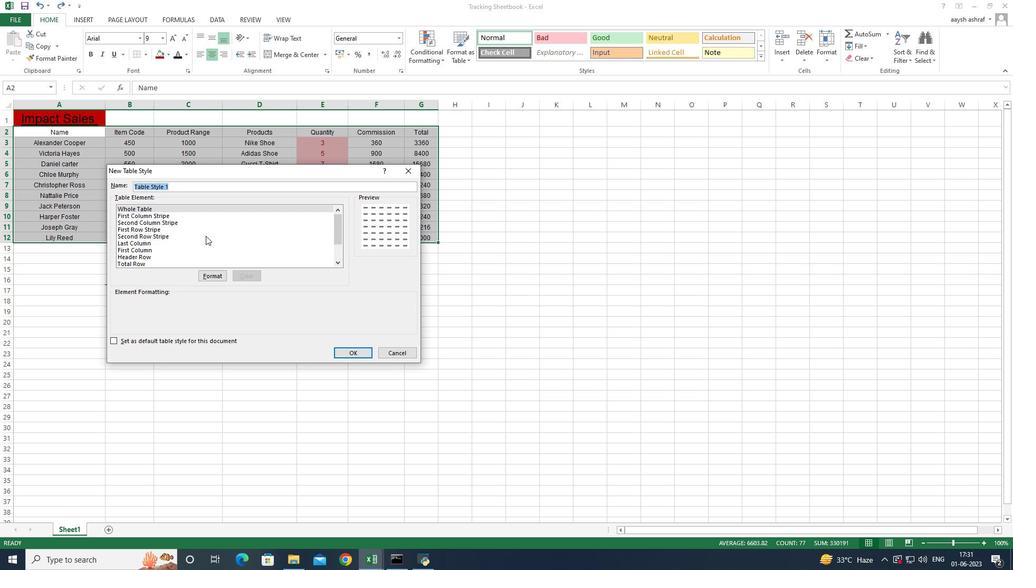 
Action: Mouse scrolled (205, 235) with delta (0, 0)
Screenshot: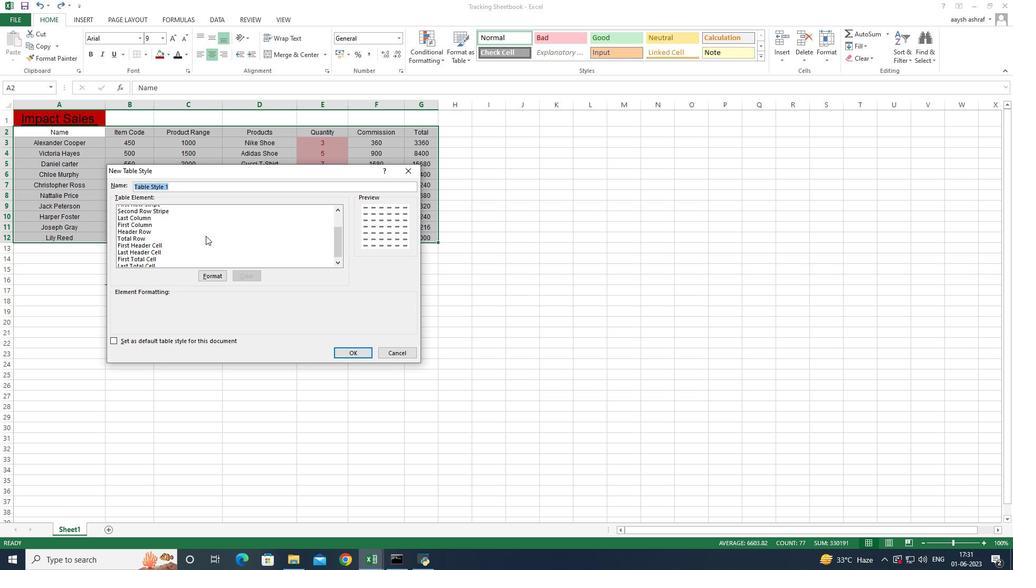 
Action: Mouse scrolled (205, 235) with delta (0, 0)
Screenshot: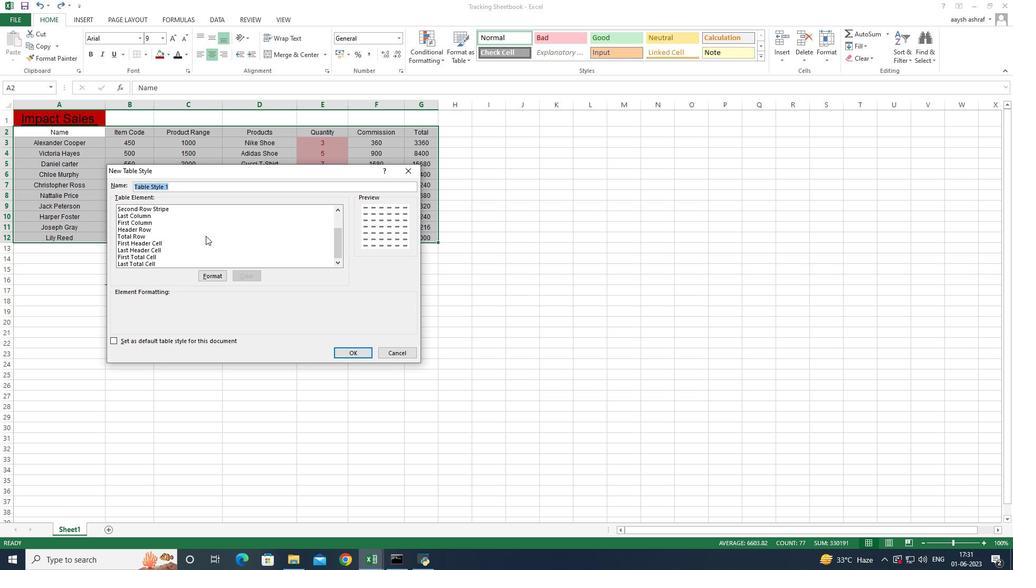 
Action: Mouse moved to (201, 242)
Screenshot: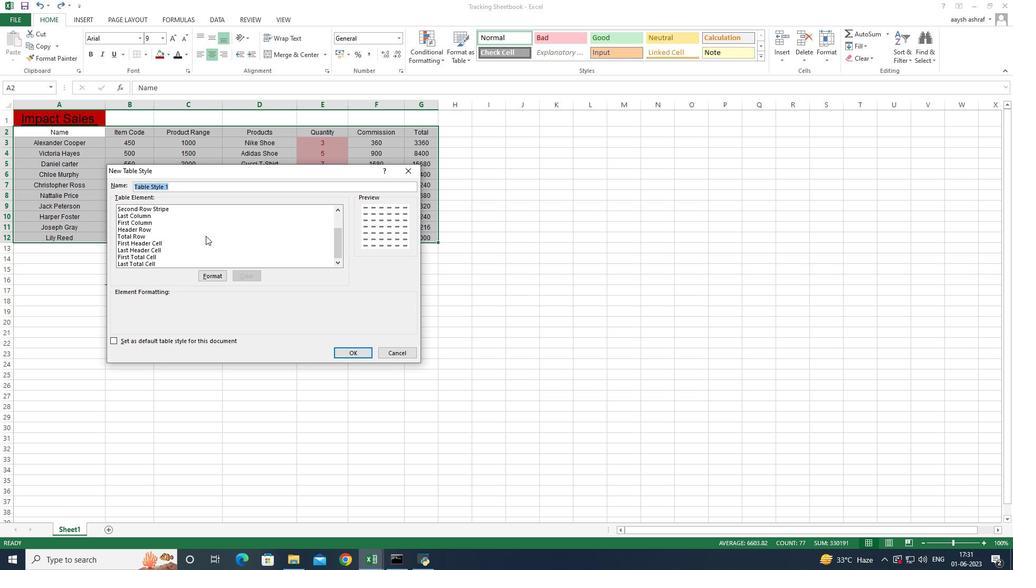 
Action: Mouse scrolled (201, 242) with delta (0, 0)
Screenshot: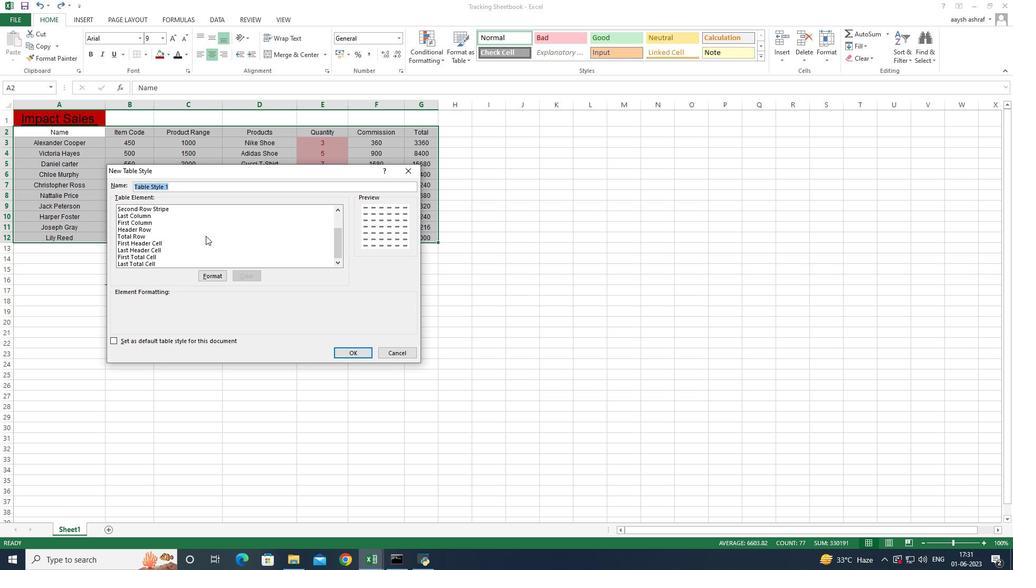 
Action: Mouse moved to (200, 243)
Screenshot: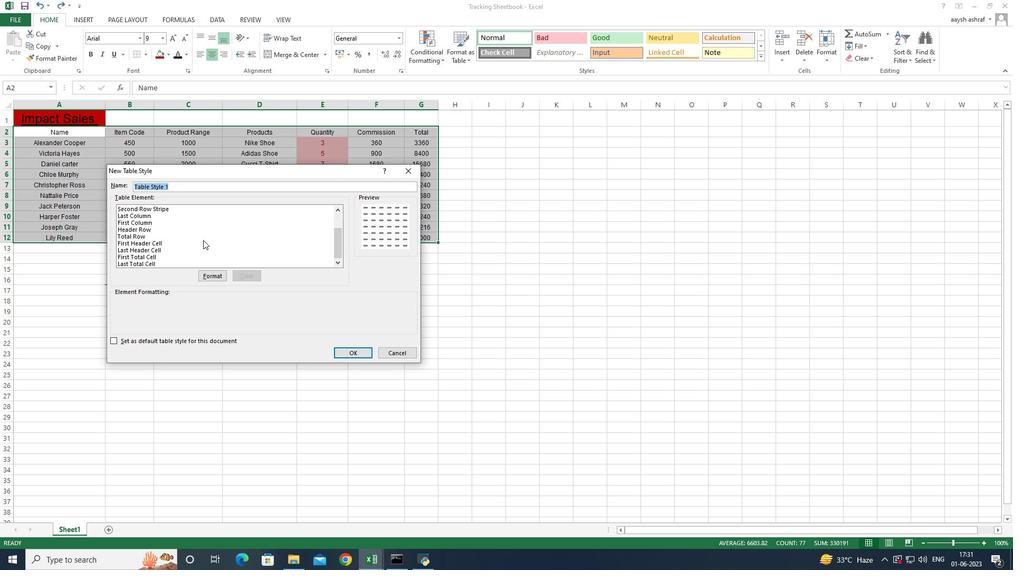 
Action: Mouse scrolled (200, 242) with delta (0, 0)
Screenshot: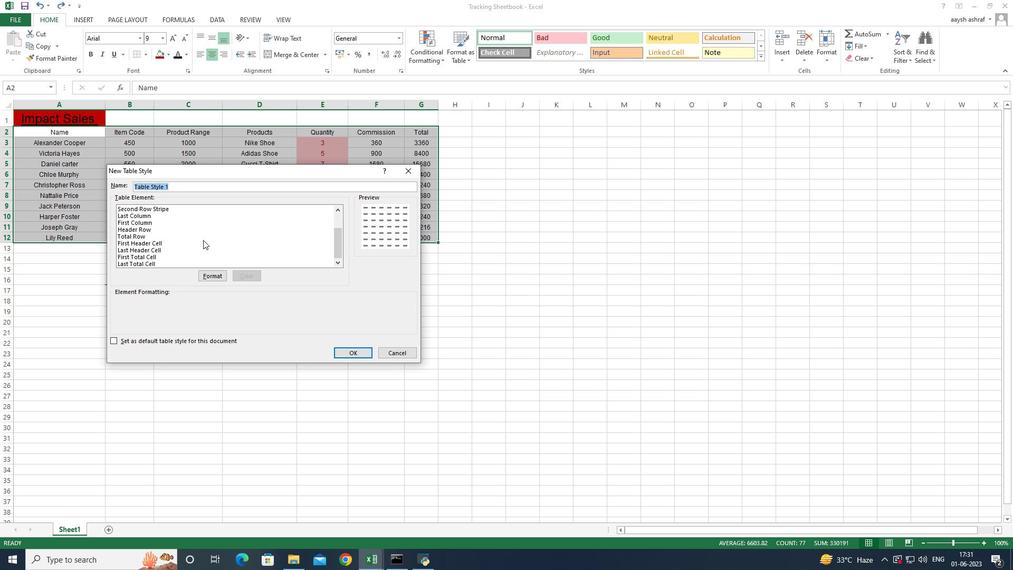 
Action: Mouse scrolled (200, 243) with delta (0, 0)
Screenshot: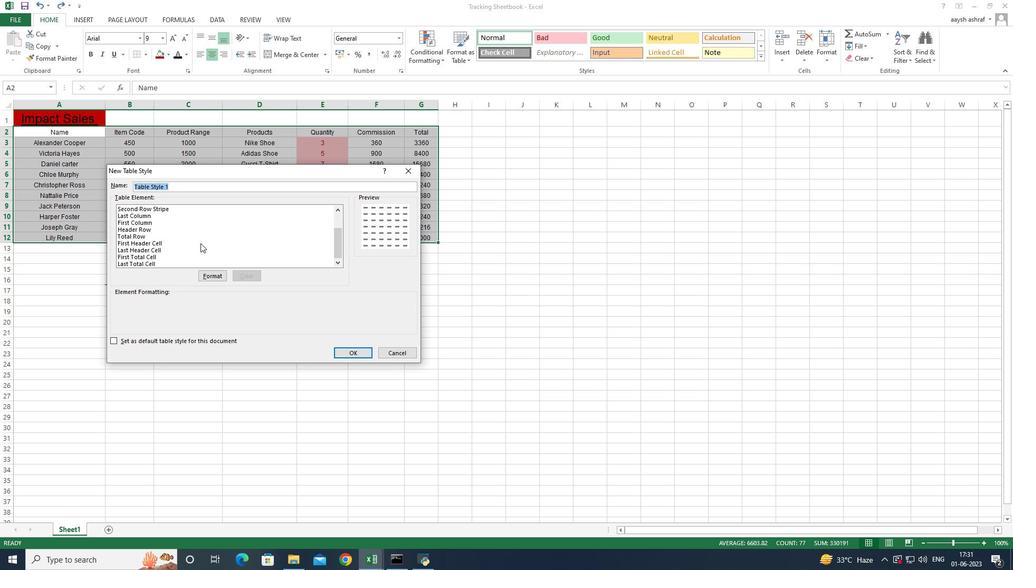 
Action: Mouse scrolled (200, 243) with delta (0, 0)
Screenshot: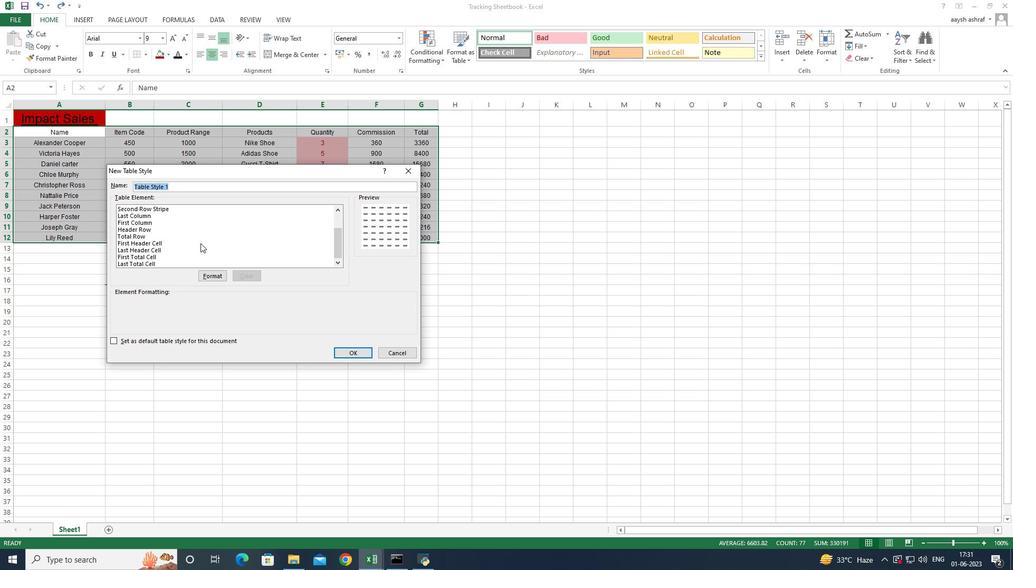 
Action: Mouse scrolled (200, 243) with delta (0, 0)
Screenshot: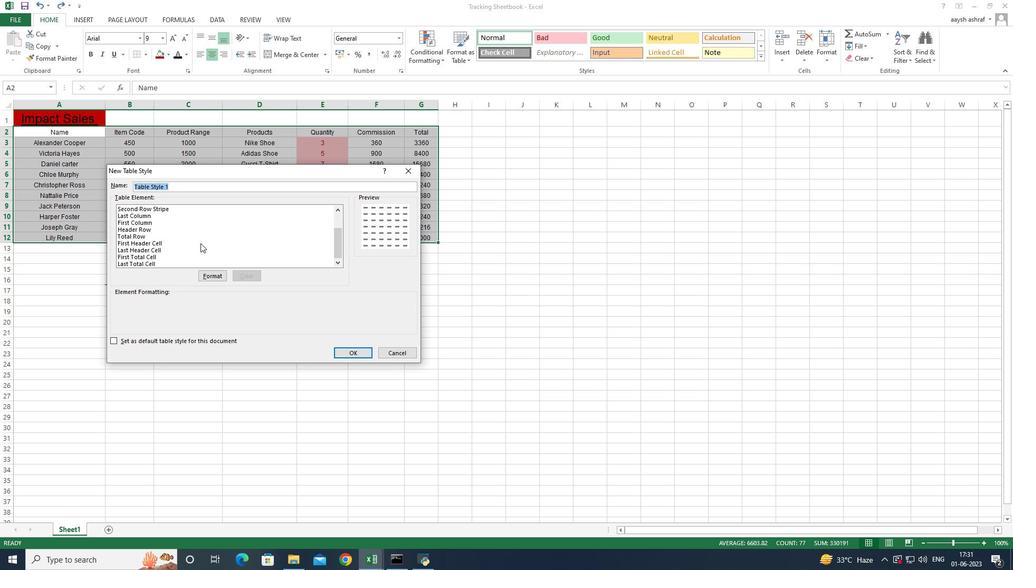 
Action: Mouse scrolled (200, 243) with delta (0, 0)
Screenshot: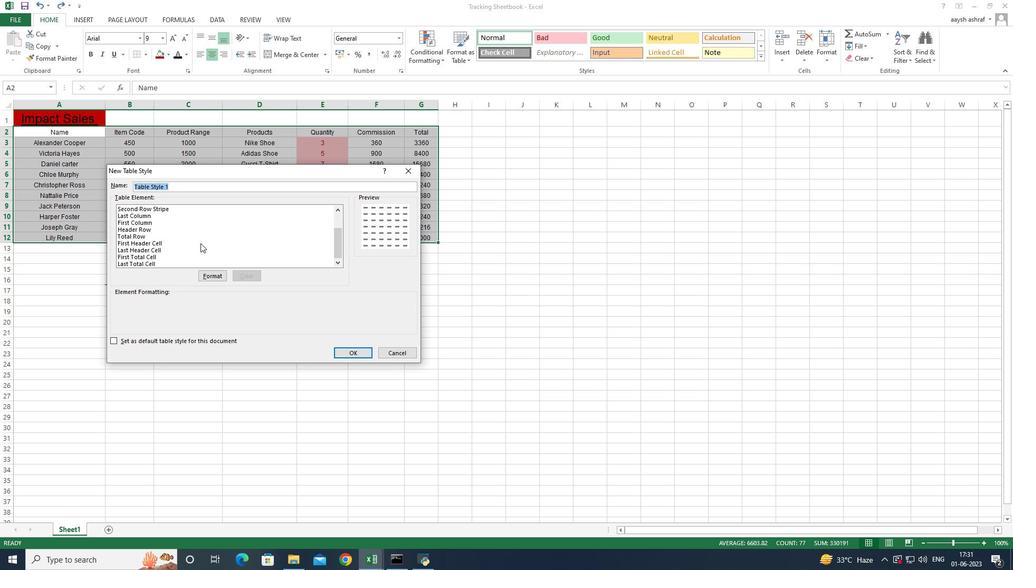 
Action: Mouse scrolled (200, 243) with delta (0, 0)
Screenshot: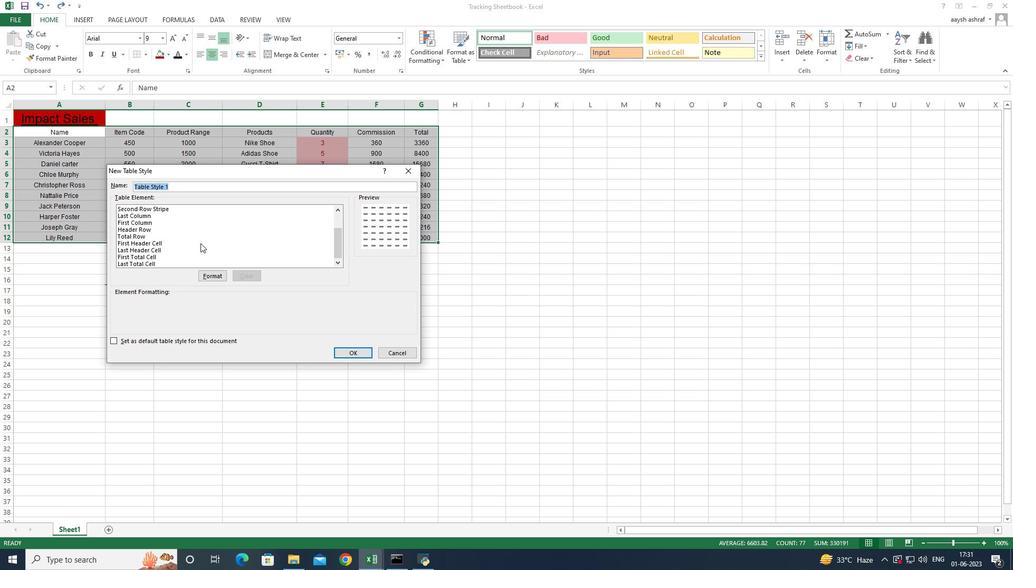 
Action: Mouse scrolled (200, 243) with delta (0, 0)
Screenshot: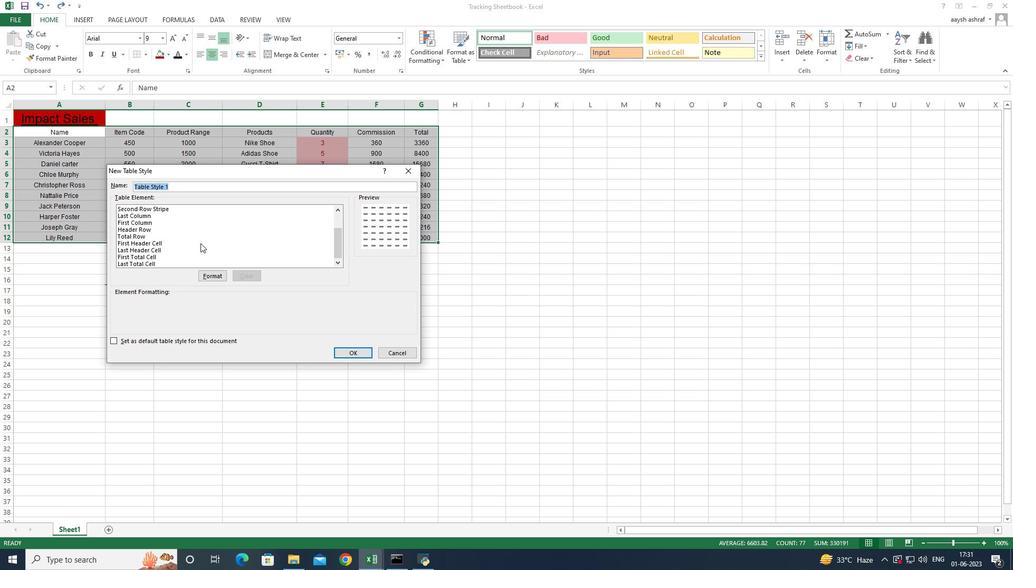 
Action: Mouse moved to (399, 349)
Screenshot: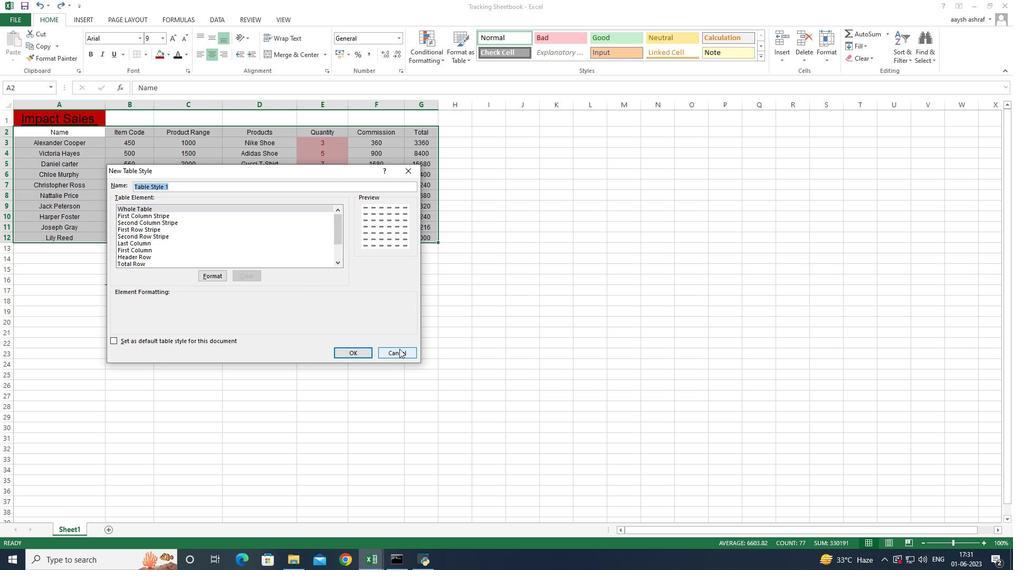 
Action: Mouse pressed left at (399, 349)
Screenshot: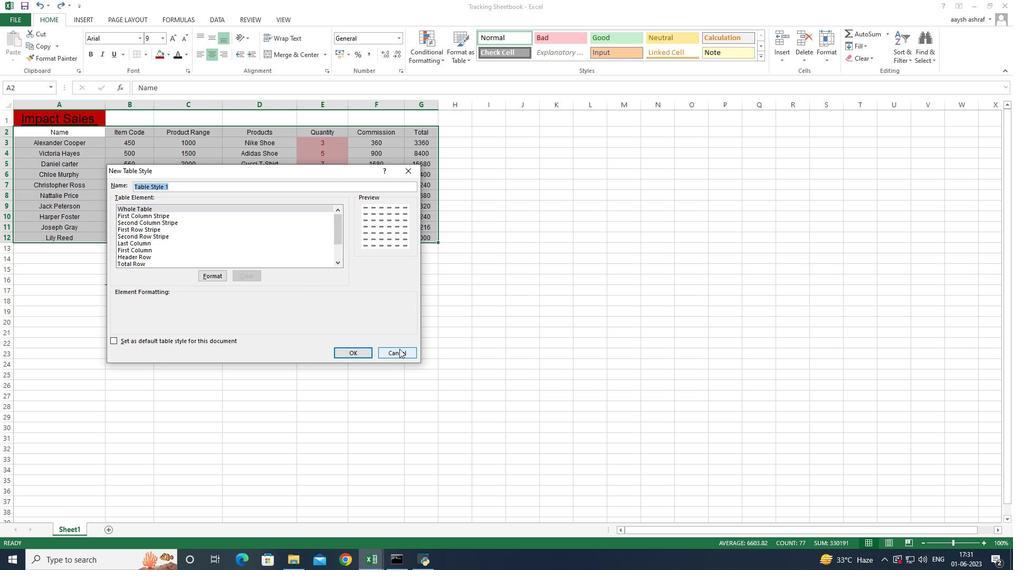 
Action: Mouse moved to (463, 46)
Screenshot: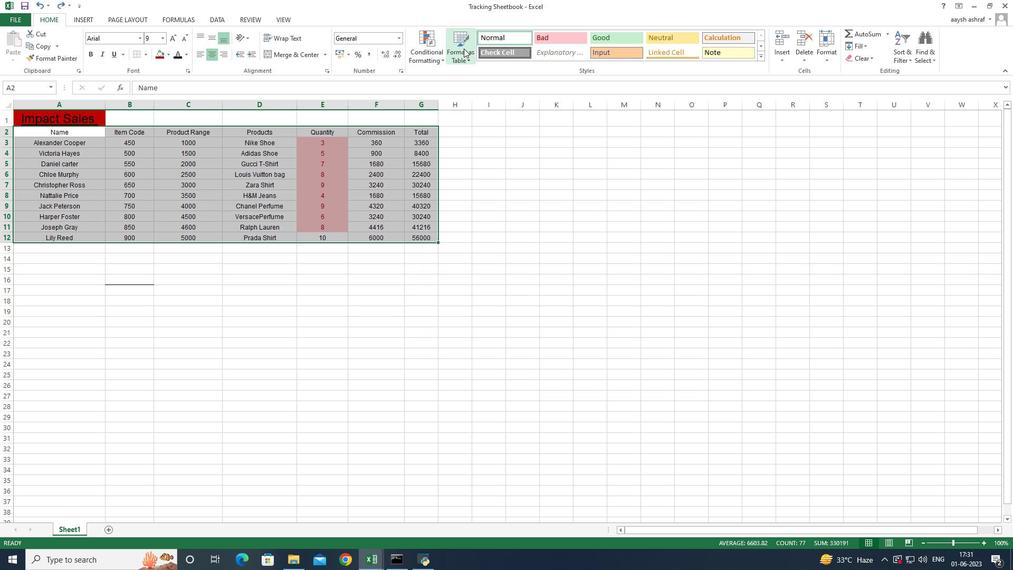 
Action: Mouse pressed left at (463, 46)
Screenshot: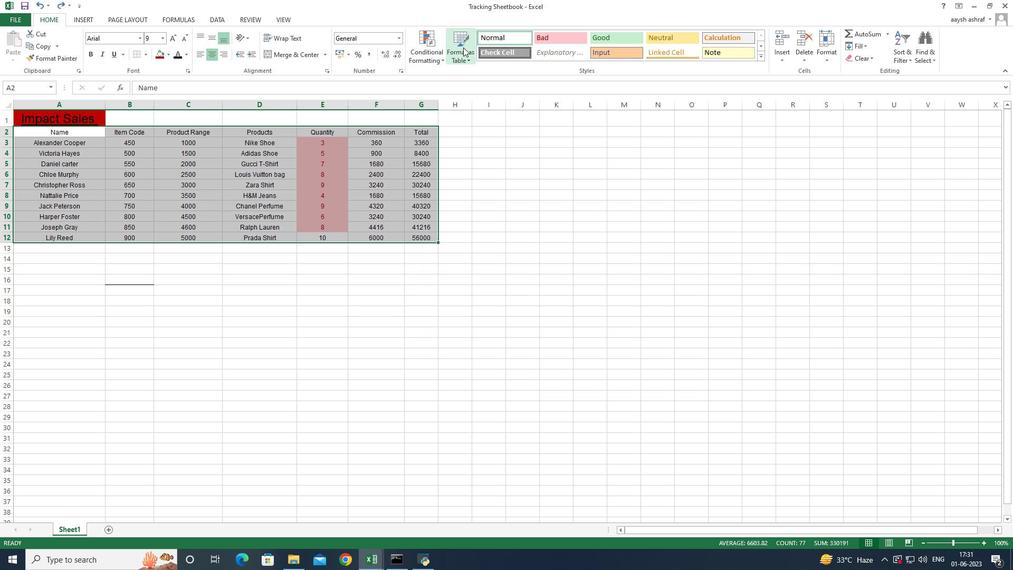 
Action: Mouse moved to (497, 119)
Screenshot: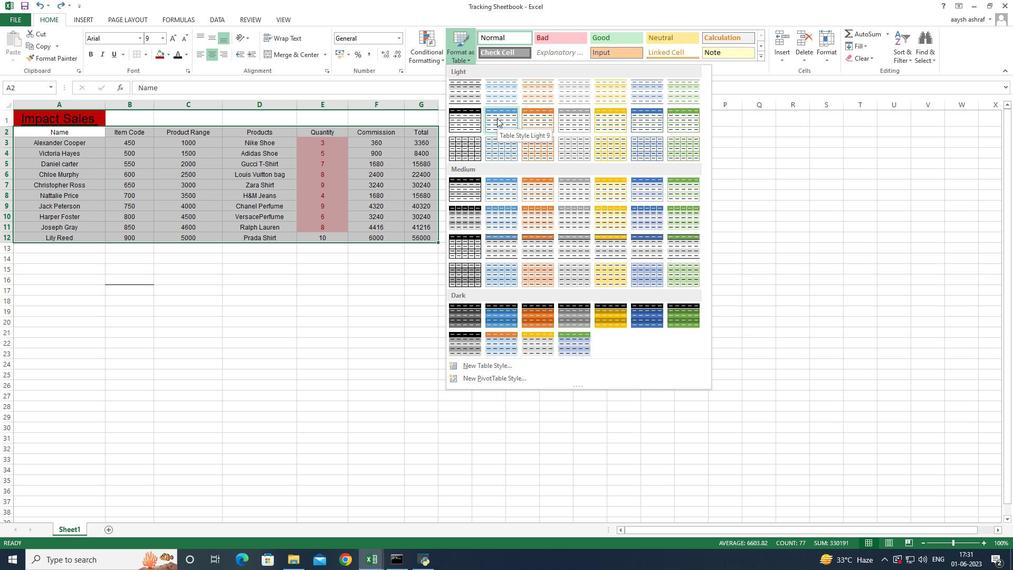 
Action: Mouse pressed left at (497, 119)
Screenshot: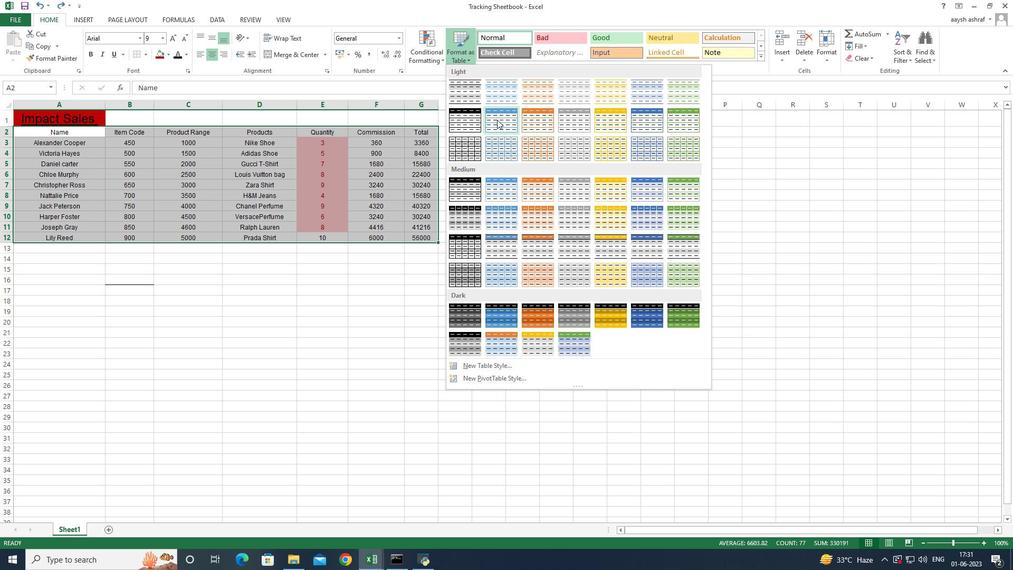 
Action: Mouse moved to (267, 283)
Screenshot: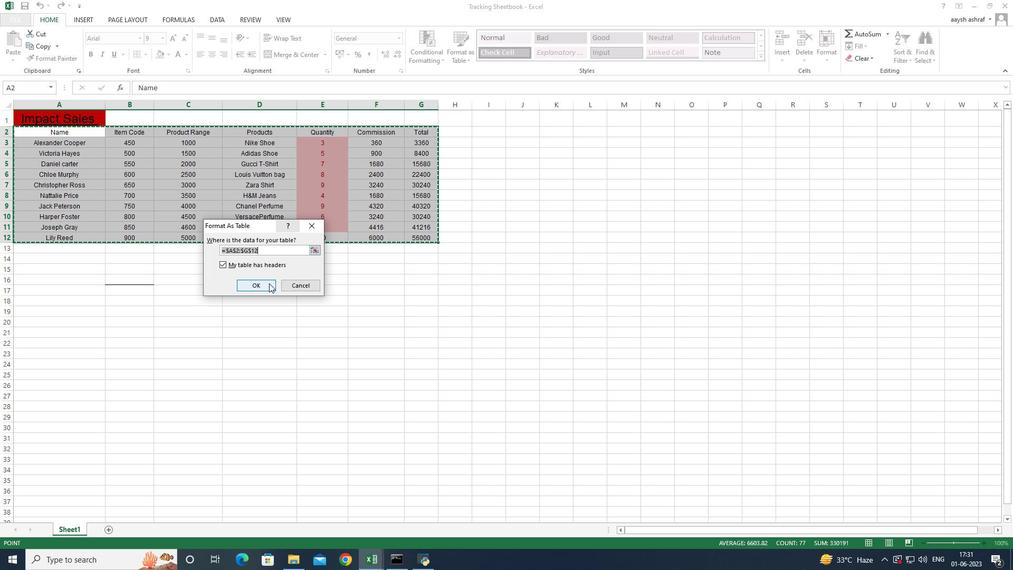 
Action: Mouse pressed left at (267, 283)
Screenshot: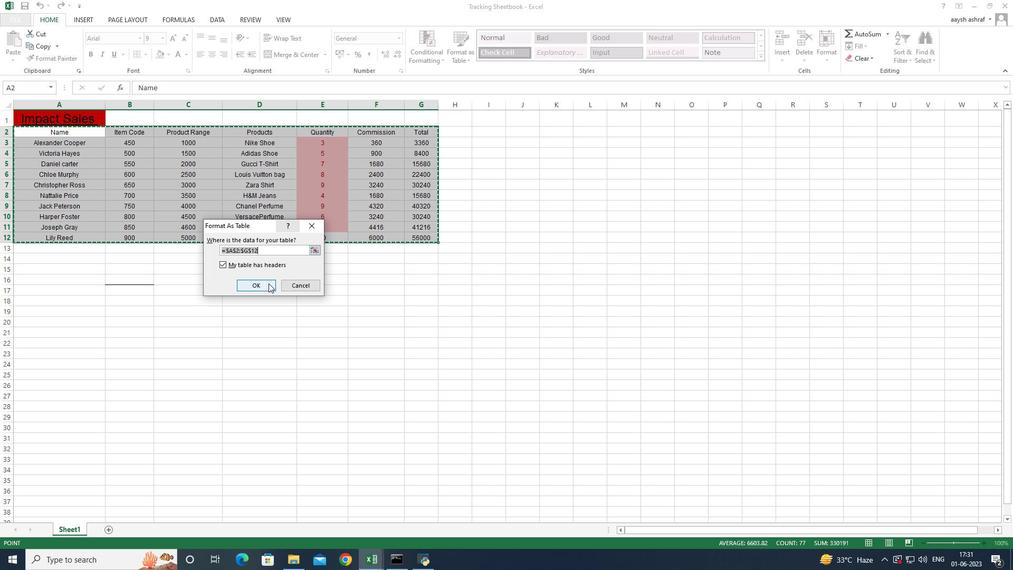 
Action: Mouse moved to (74, 176)
Screenshot: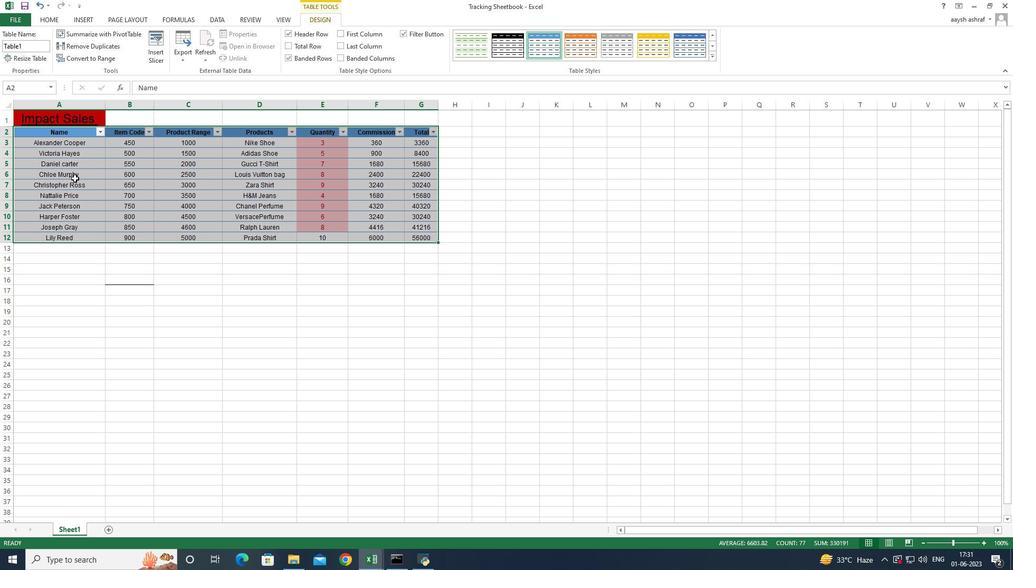 
Action: Mouse pressed left at (74, 176)
Screenshot: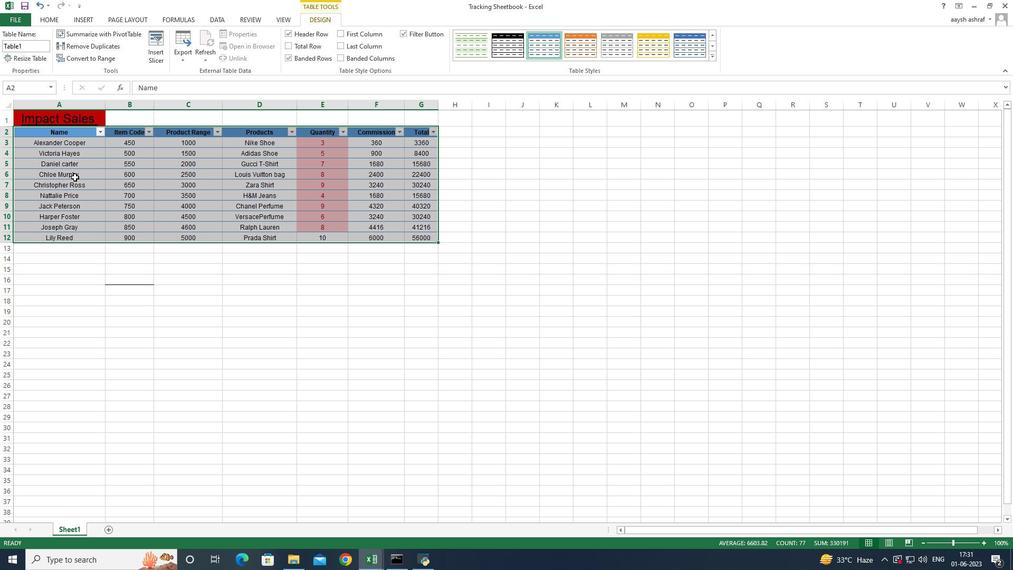 
Action: Mouse moved to (31, 116)
Screenshot: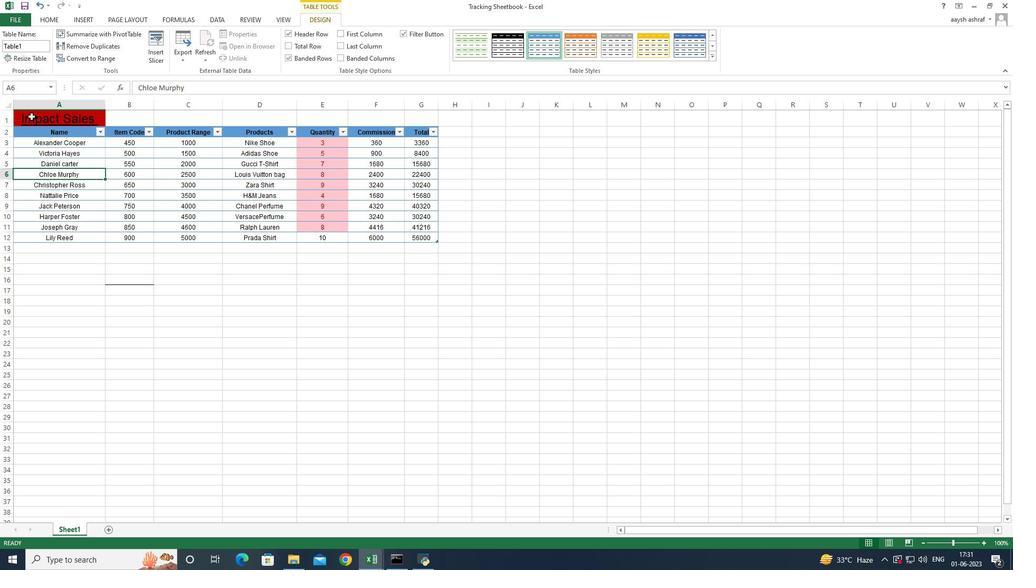 
Action: Mouse pressed left at (31, 116)
Screenshot: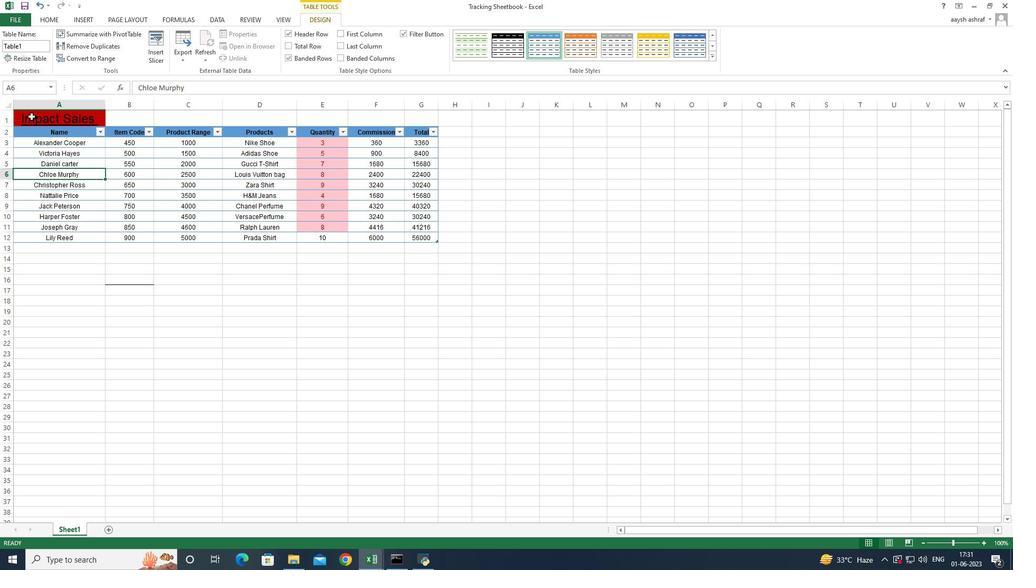 
Action: Mouse moved to (824, 49)
Screenshot: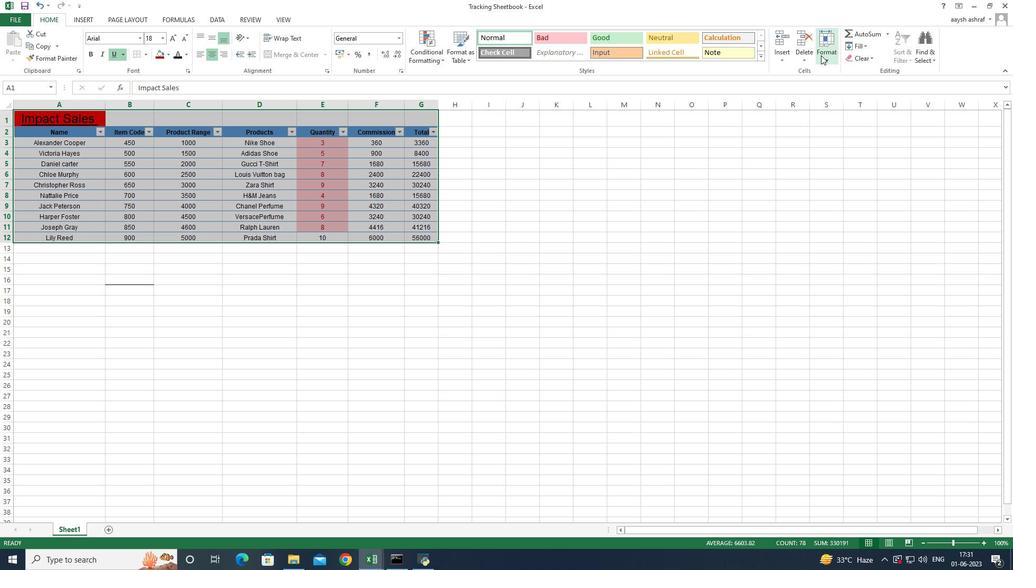 
Action: Mouse pressed left at (824, 49)
Screenshot: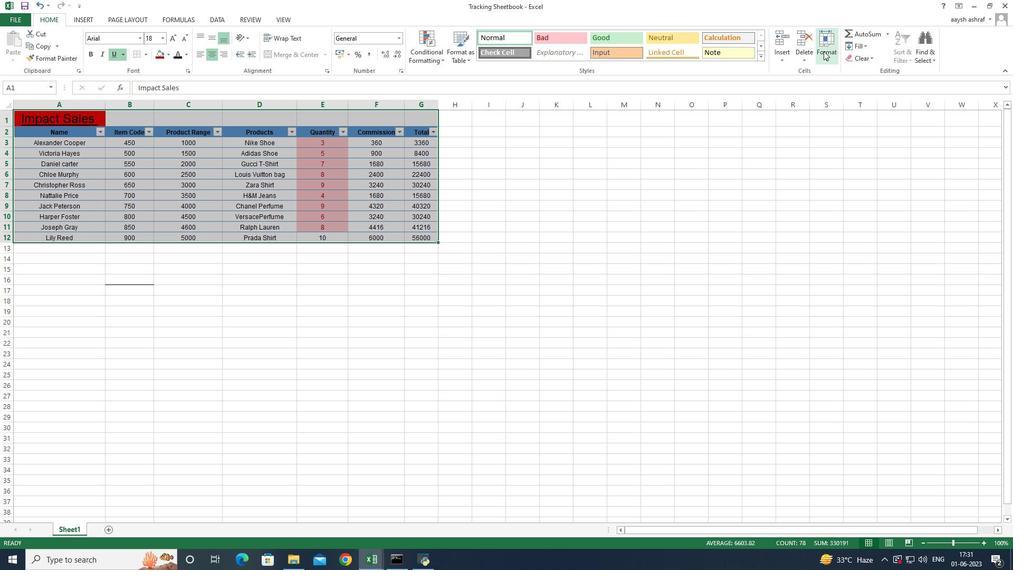 
Action: Mouse moved to (876, 121)
Screenshot: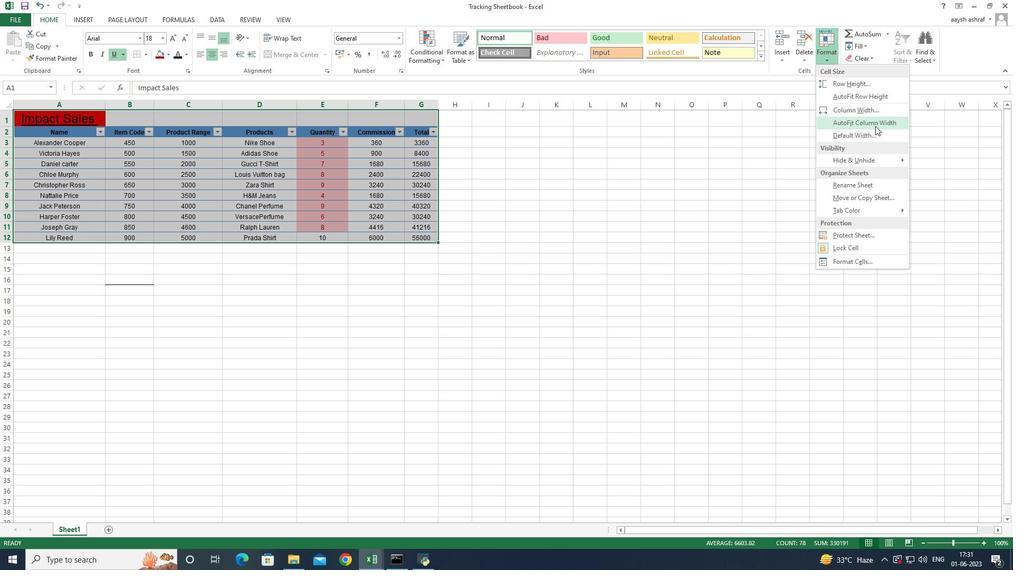 
Action: Mouse pressed left at (876, 121)
Screenshot: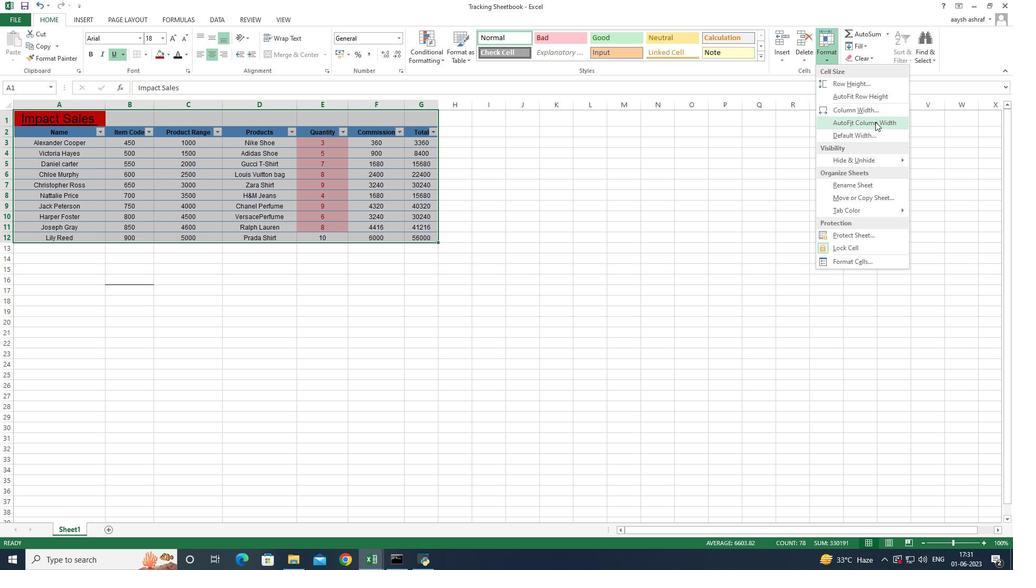 
Action: Mouse moved to (314, 324)
Screenshot: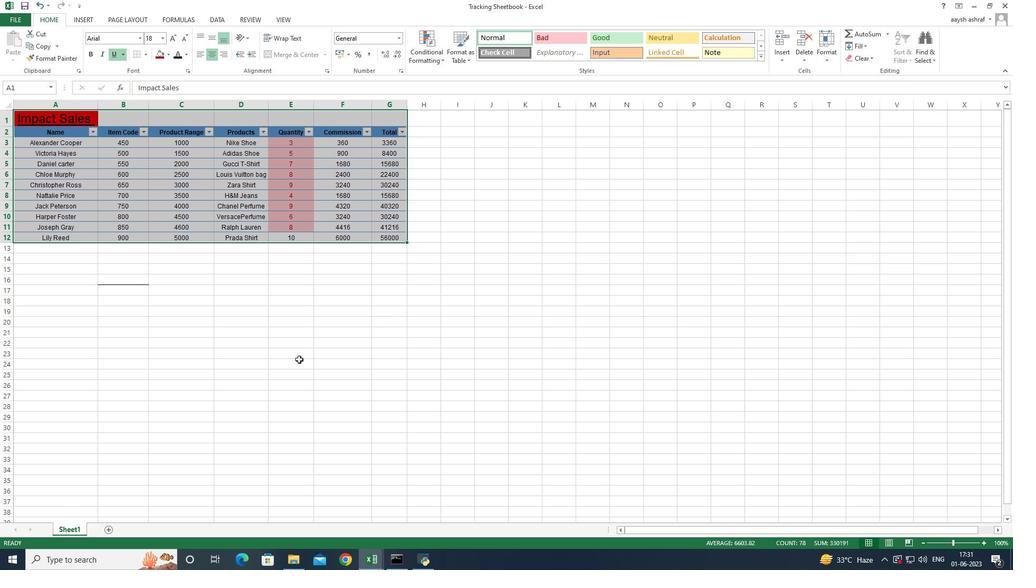 
Action: Mouse pressed left at (314, 324)
Screenshot: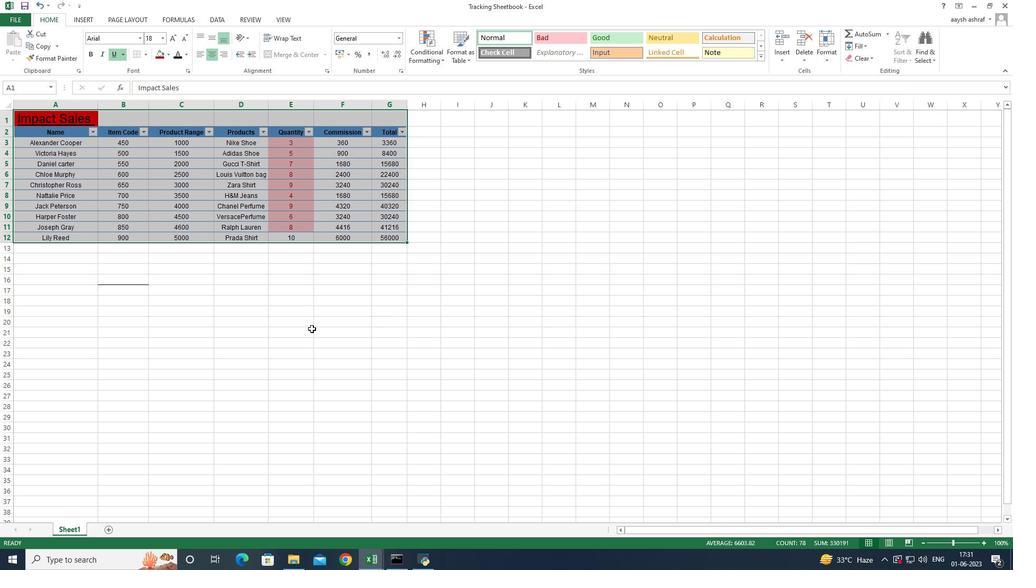 
Action: Mouse moved to (239, 255)
Screenshot: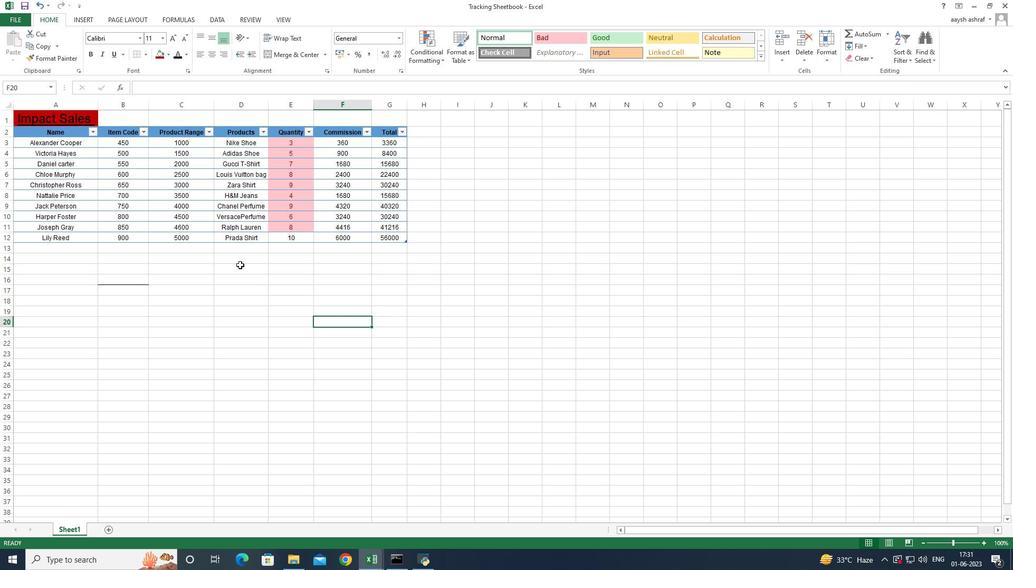 
Action: Mouse scrolled (239, 256) with delta (0, 0)
Screenshot: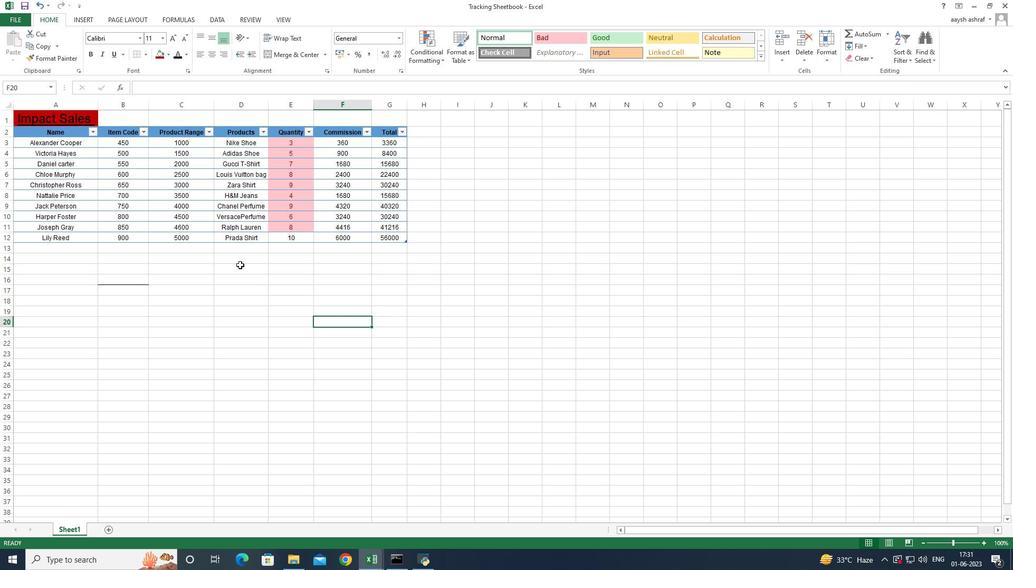 
Action: Mouse scrolled (239, 256) with delta (0, 0)
Screenshot: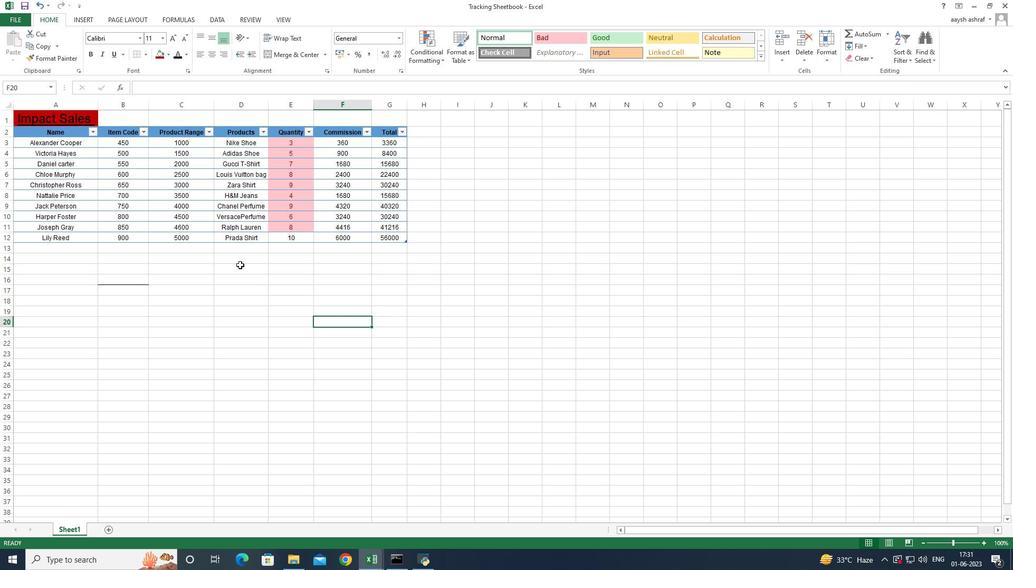 
Action: Mouse scrolled (239, 256) with delta (0, 0)
Screenshot: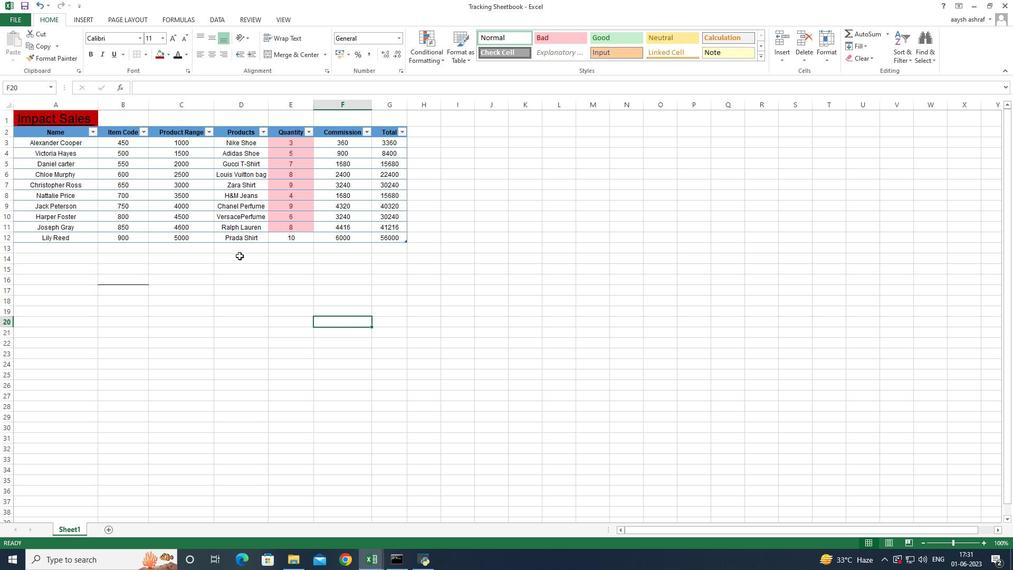 
